 Task: Find a one-way first-class flight from Kailua-Kona to Jacksonville for 5 passengers on May 3, with 2 stops or fewer, using Alaska or American airlines, a maximum price of 600 INR, and 4 checked bags.
Action: Mouse moved to (306, 278)
Screenshot: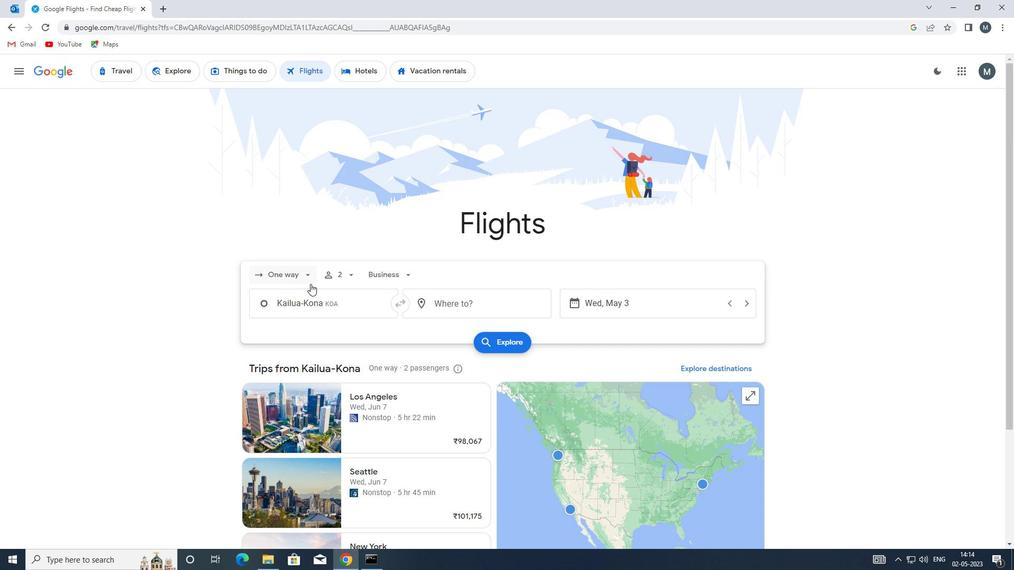 
Action: Mouse pressed left at (306, 278)
Screenshot: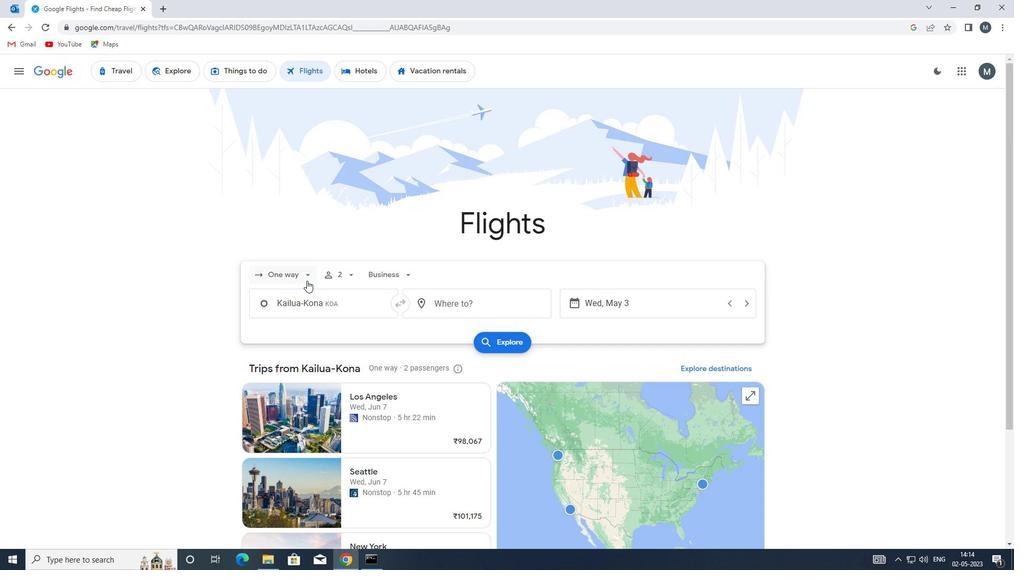 
Action: Mouse moved to (307, 325)
Screenshot: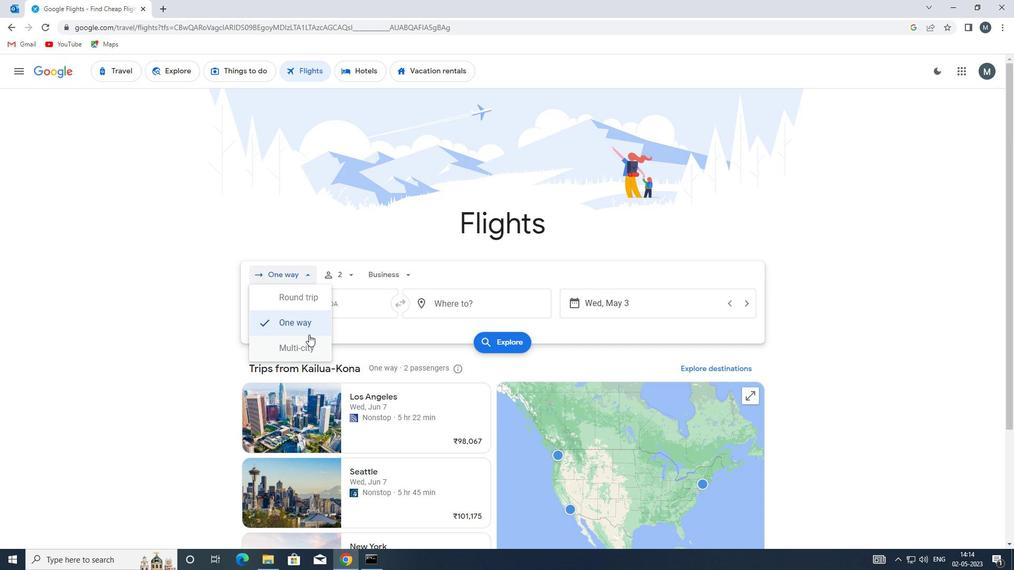 
Action: Mouse pressed left at (307, 325)
Screenshot: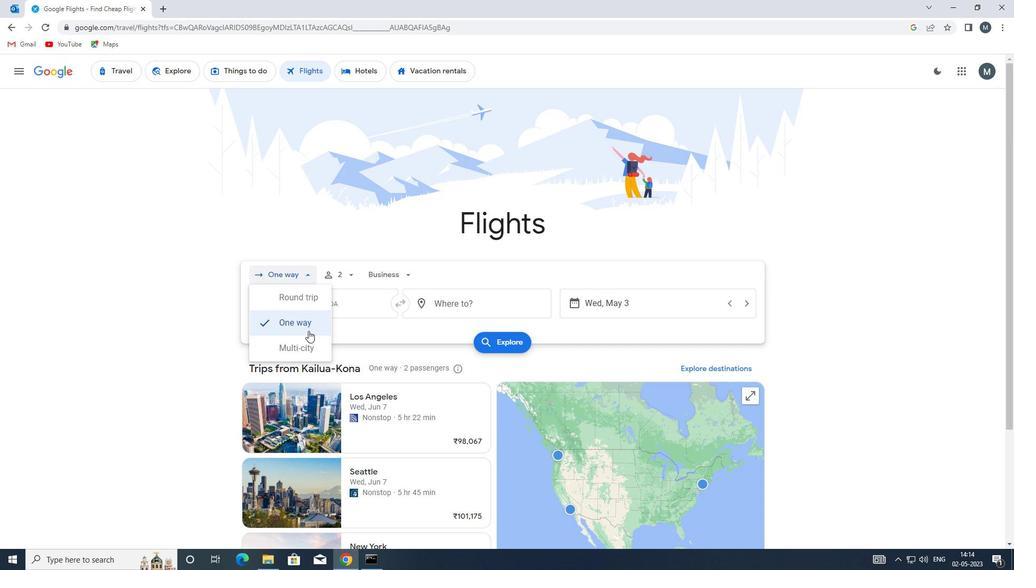 
Action: Mouse moved to (349, 275)
Screenshot: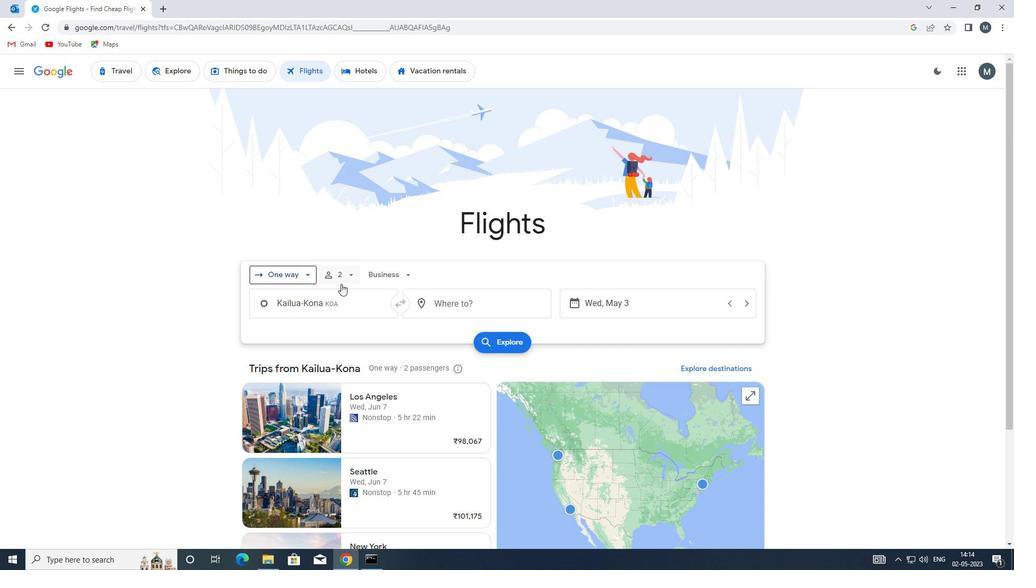 
Action: Mouse pressed left at (349, 275)
Screenshot: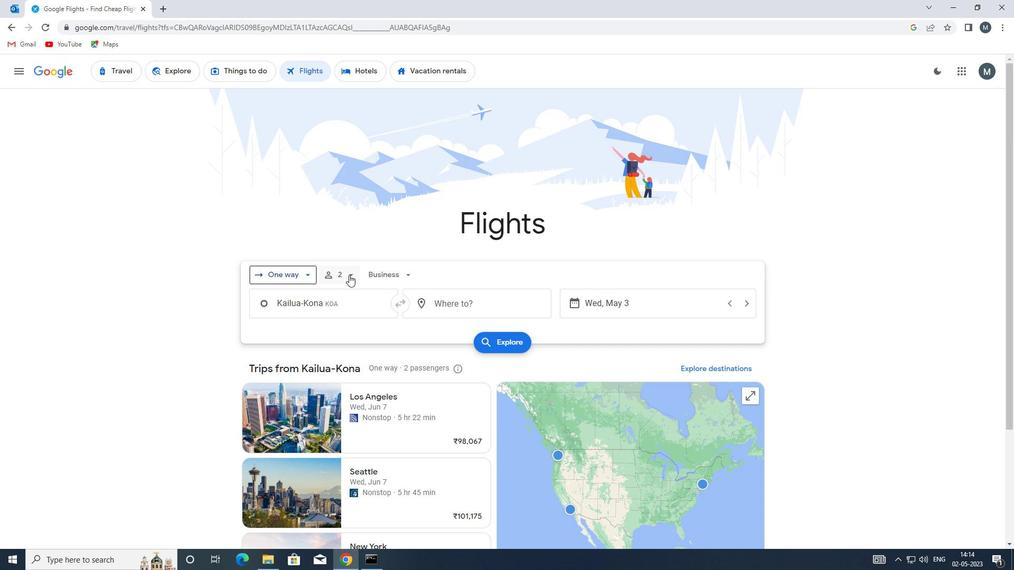 
Action: Mouse moved to (431, 359)
Screenshot: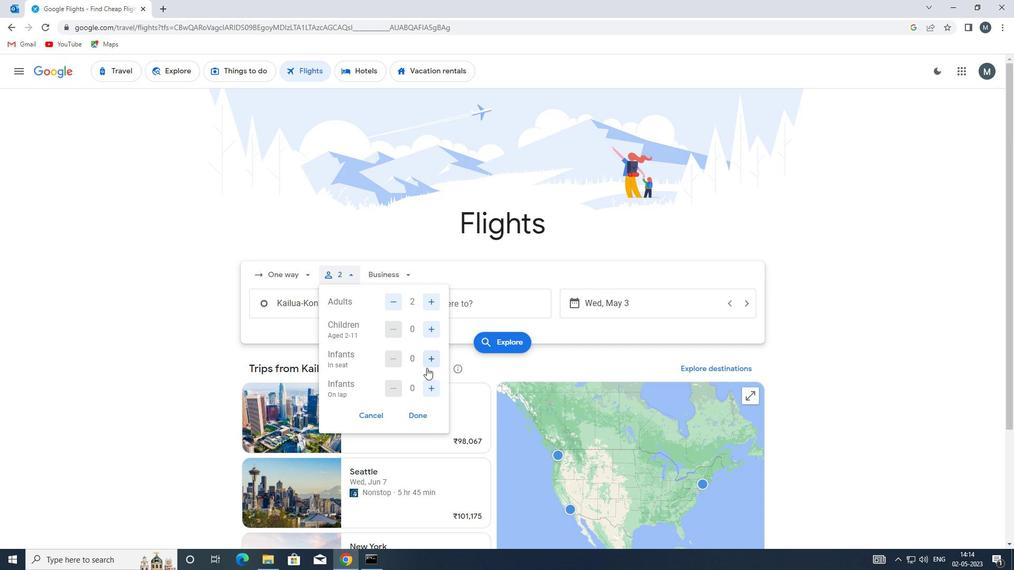 
Action: Mouse pressed left at (431, 359)
Screenshot: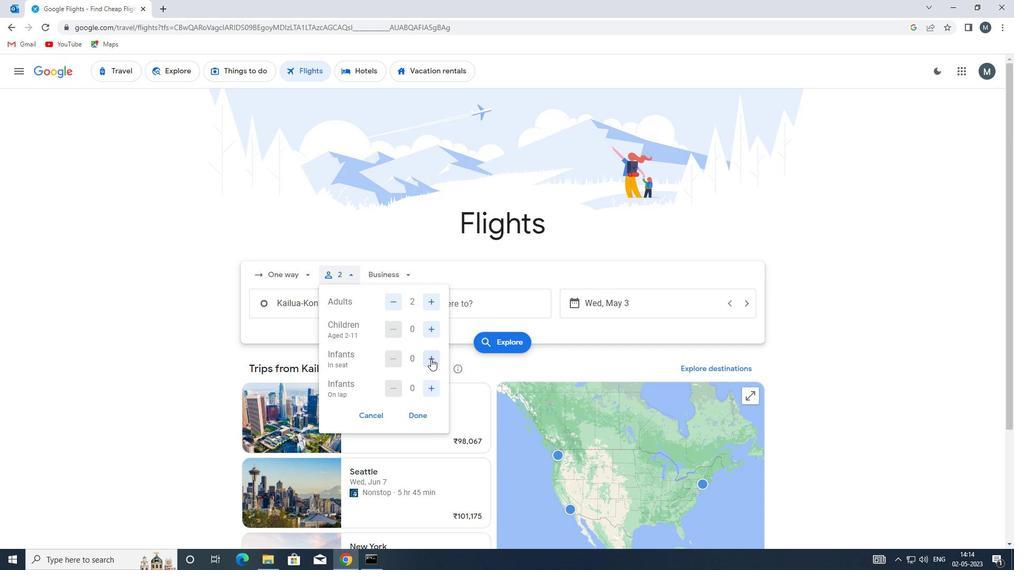 
Action: Mouse pressed left at (431, 359)
Screenshot: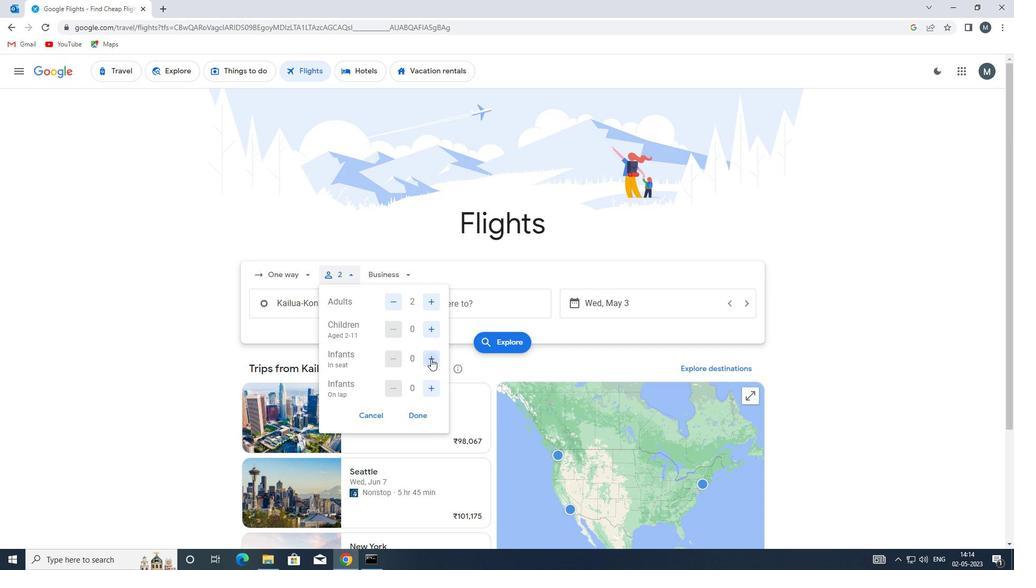 
Action: Mouse moved to (431, 385)
Screenshot: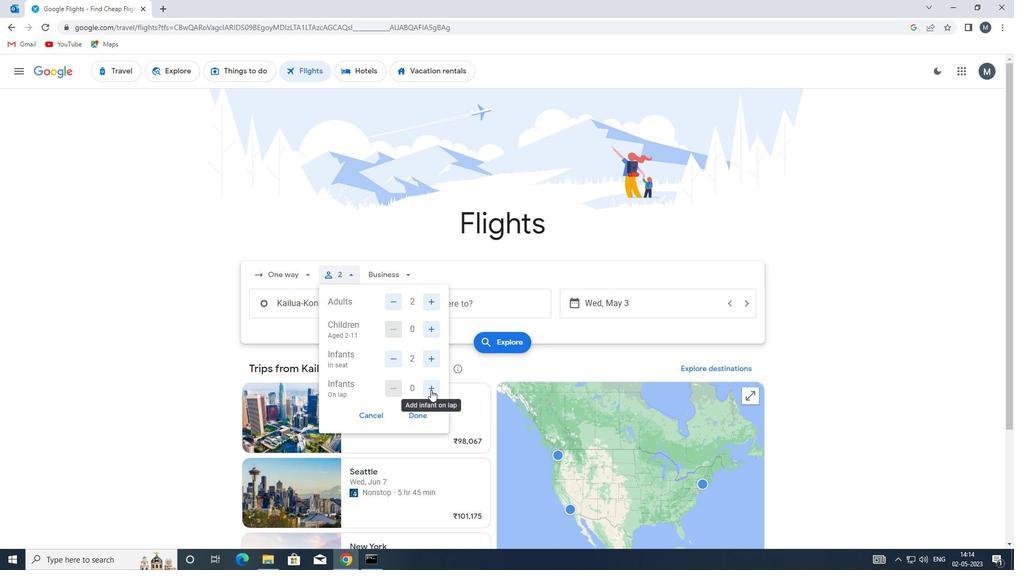 
Action: Mouse pressed left at (431, 385)
Screenshot: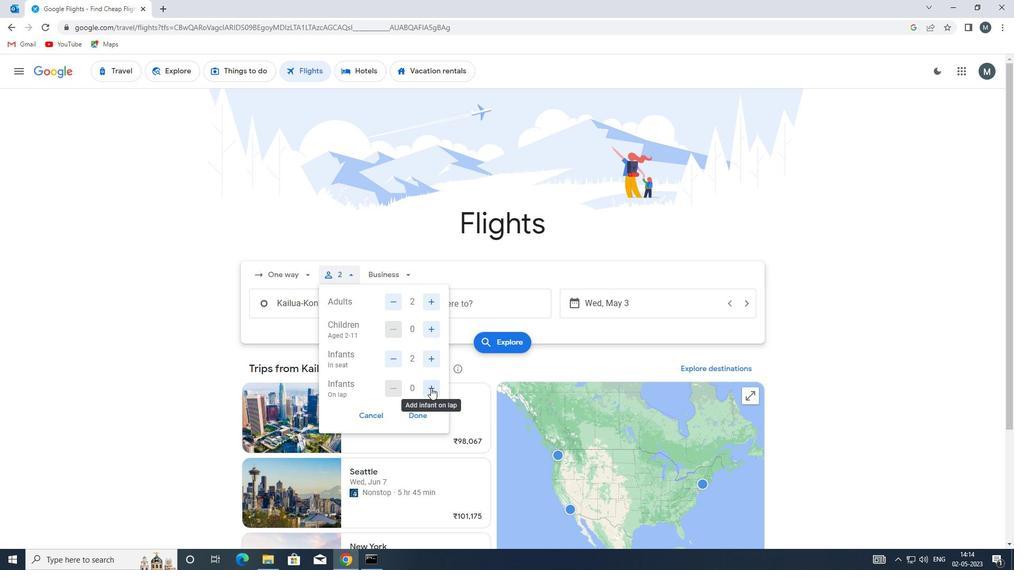 
Action: Mouse moved to (419, 418)
Screenshot: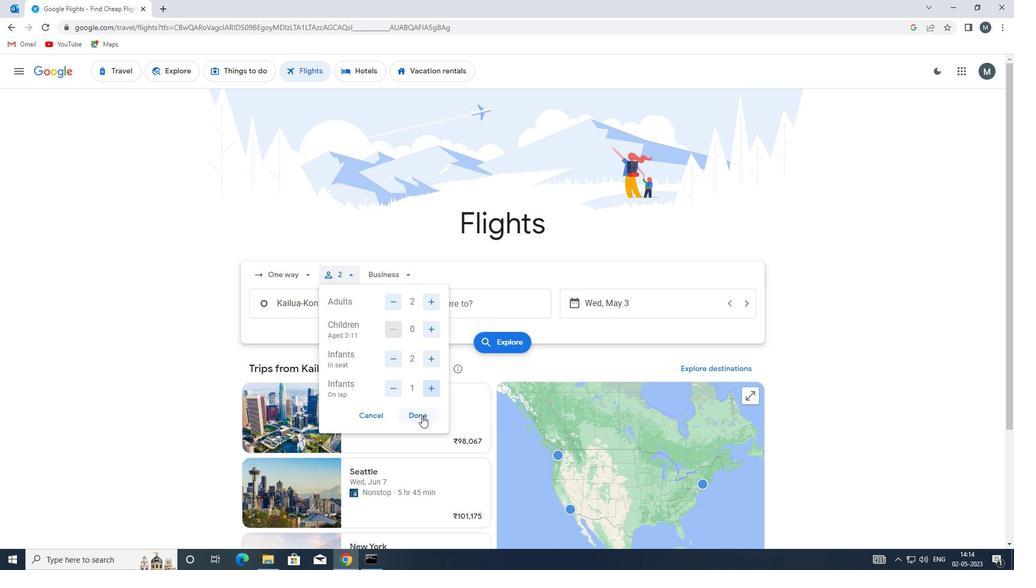 
Action: Mouse pressed left at (419, 418)
Screenshot: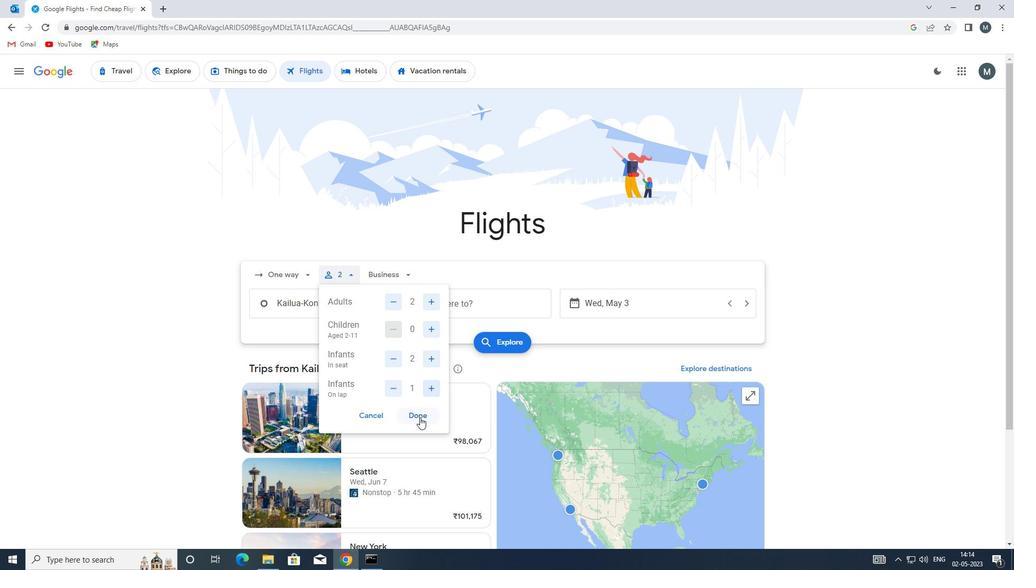
Action: Mouse moved to (386, 277)
Screenshot: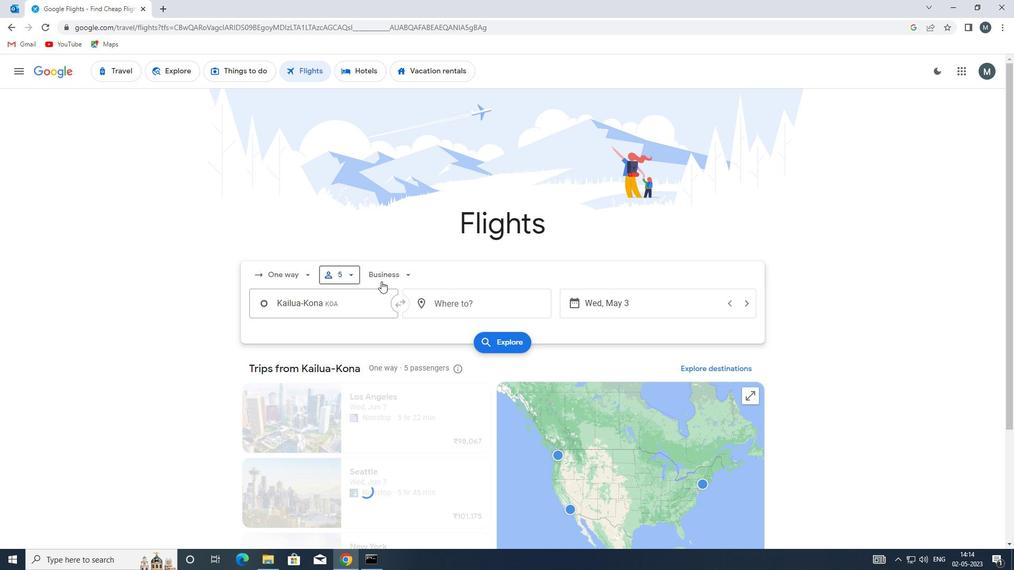 
Action: Mouse pressed left at (386, 277)
Screenshot: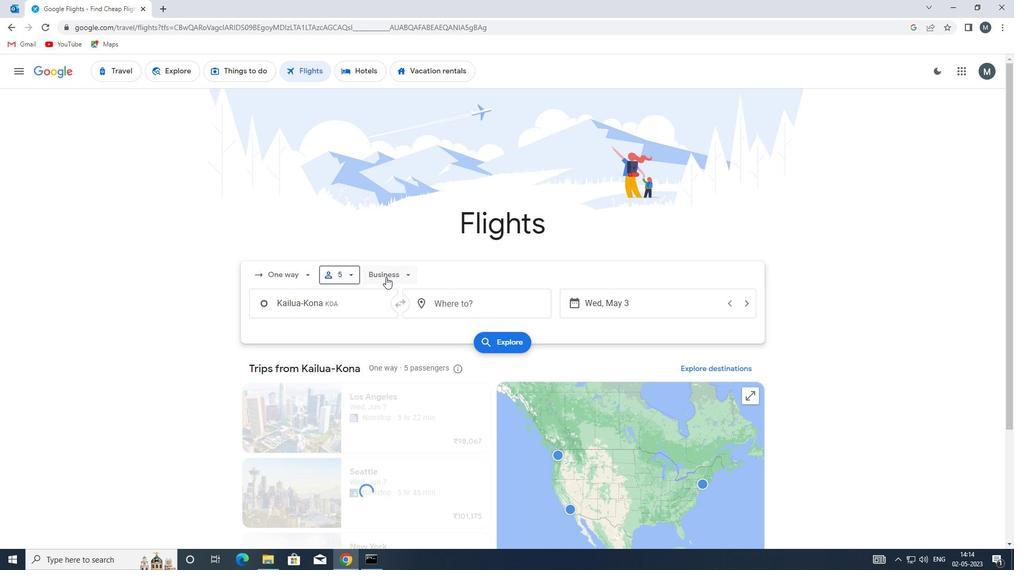 
Action: Mouse moved to (404, 377)
Screenshot: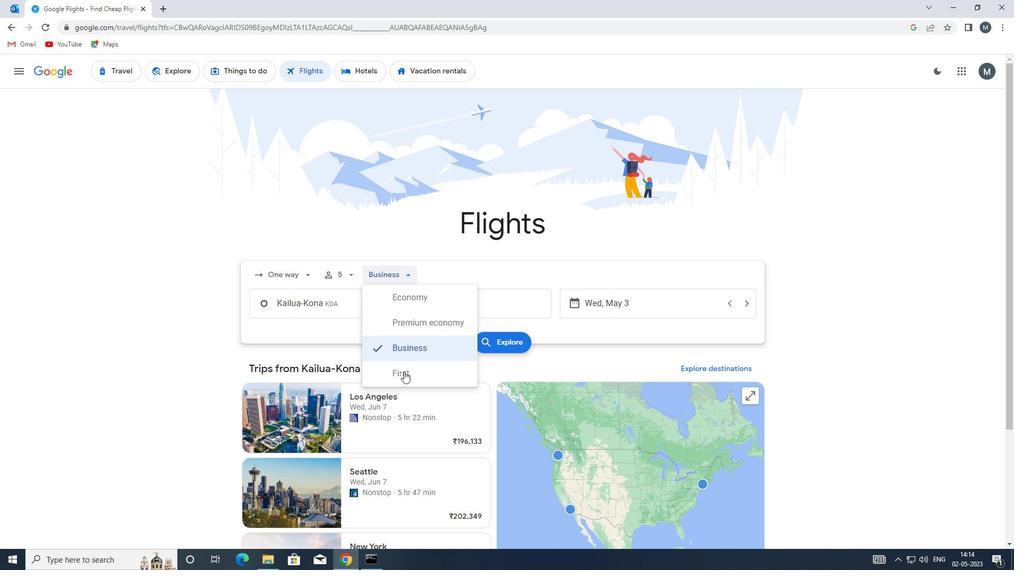 
Action: Mouse pressed left at (404, 377)
Screenshot: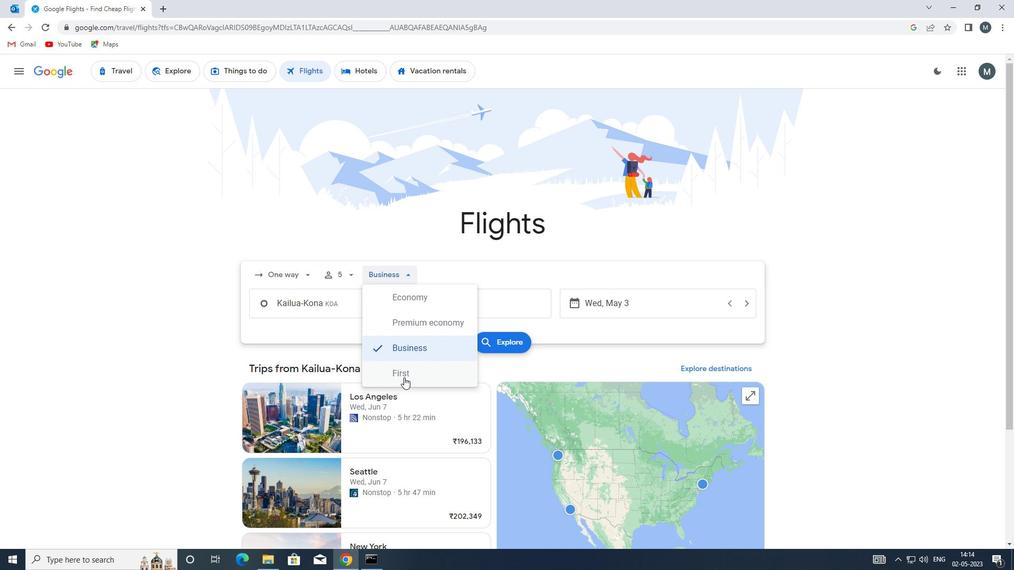
Action: Mouse moved to (342, 308)
Screenshot: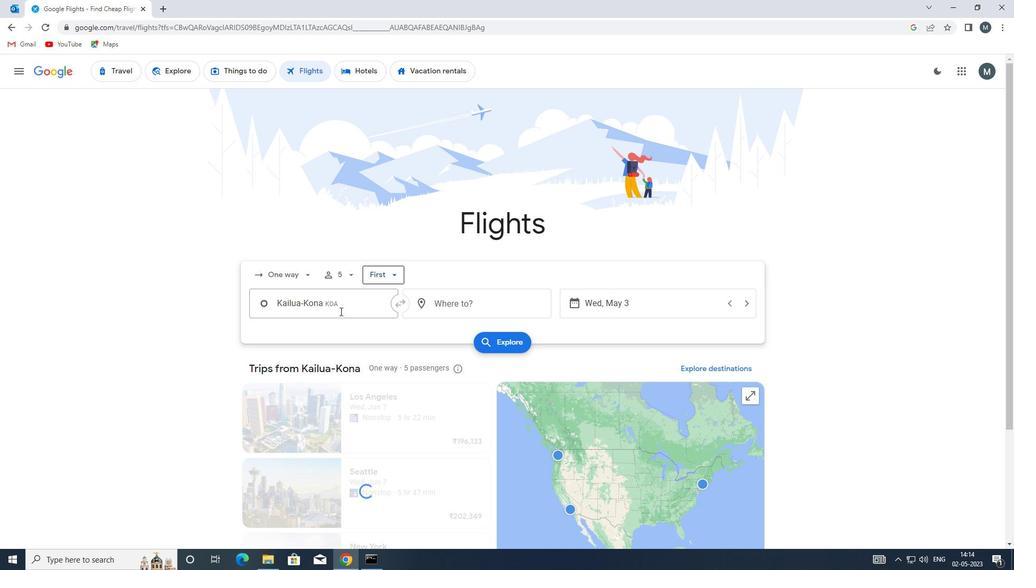 
Action: Mouse pressed left at (342, 308)
Screenshot: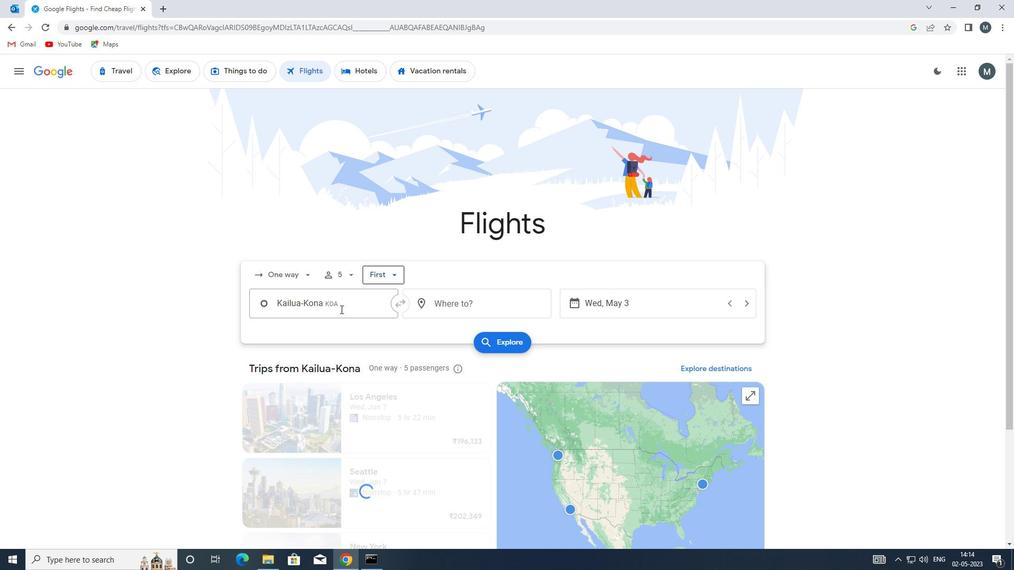 
Action: Key pressed <Key.enter>
Screenshot: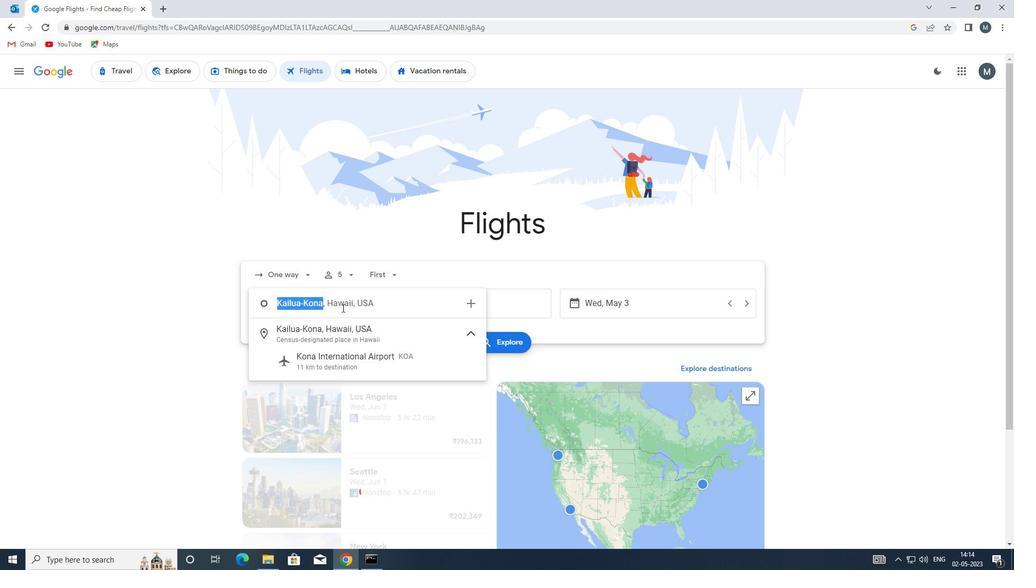 
Action: Mouse moved to (448, 308)
Screenshot: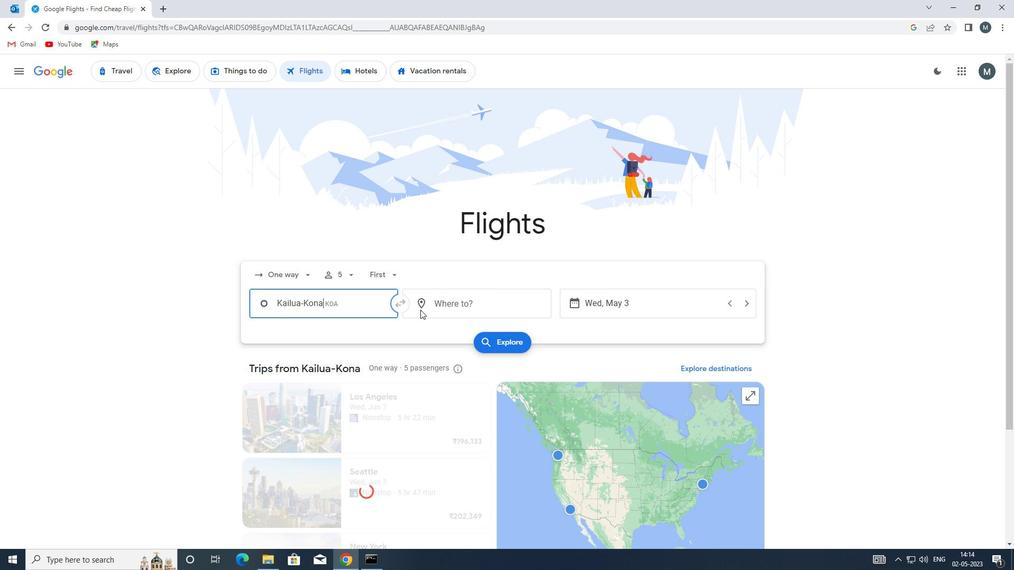 
Action: Mouse pressed left at (448, 308)
Screenshot: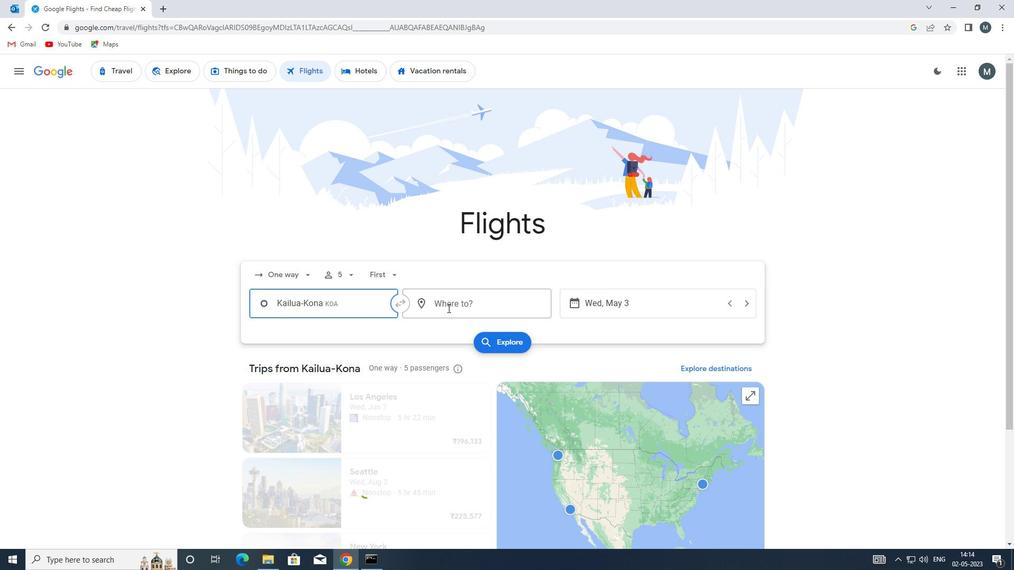 
Action: Mouse moved to (448, 308)
Screenshot: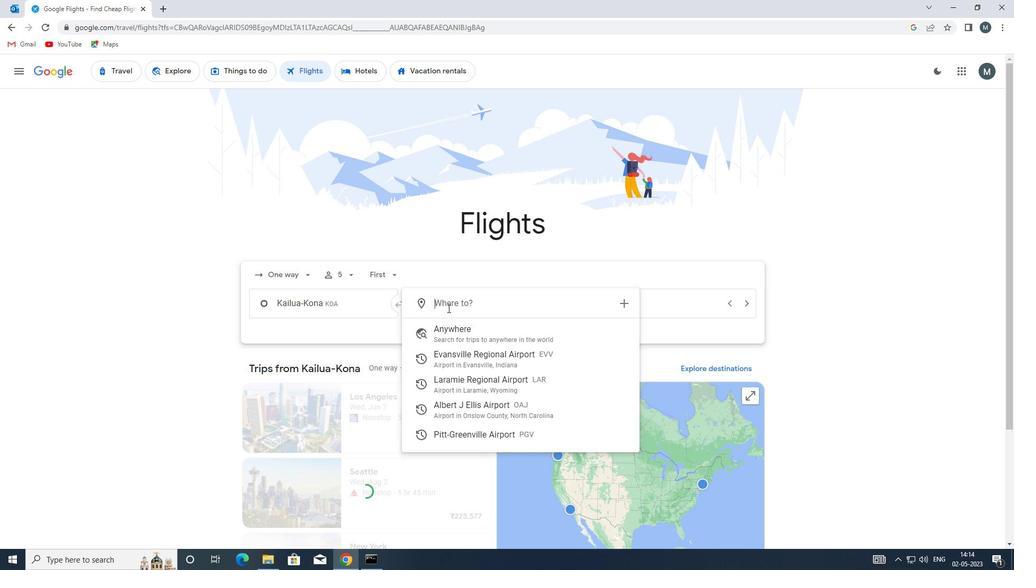 
Action: Key pressed oaj
Screenshot: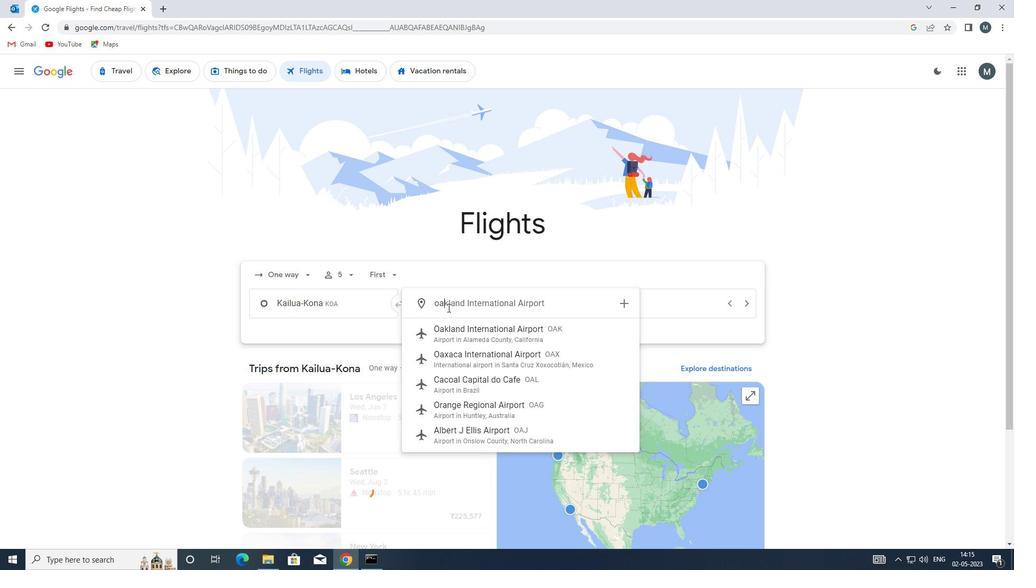 
Action: Mouse moved to (458, 330)
Screenshot: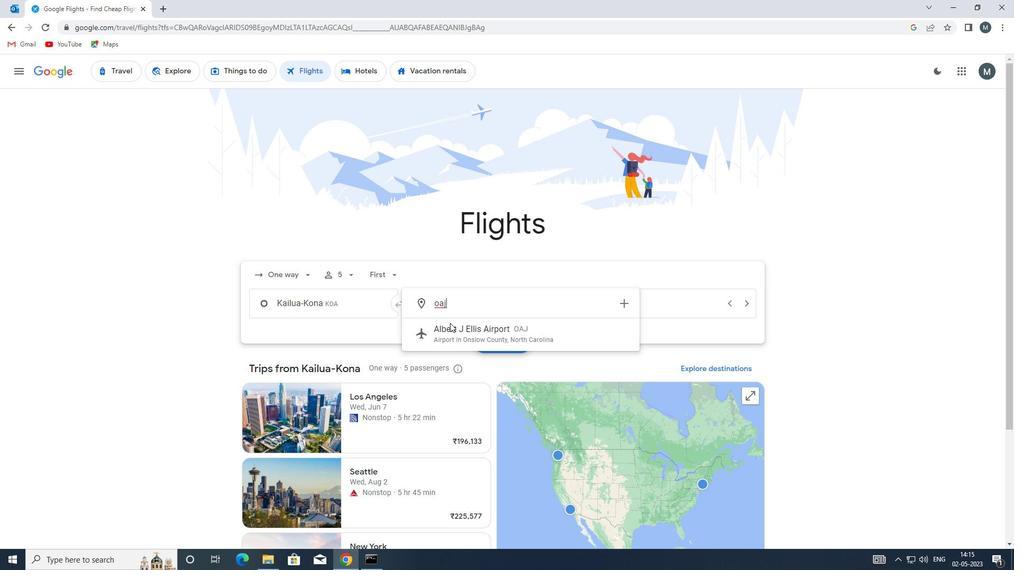 
Action: Mouse pressed left at (458, 330)
Screenshot: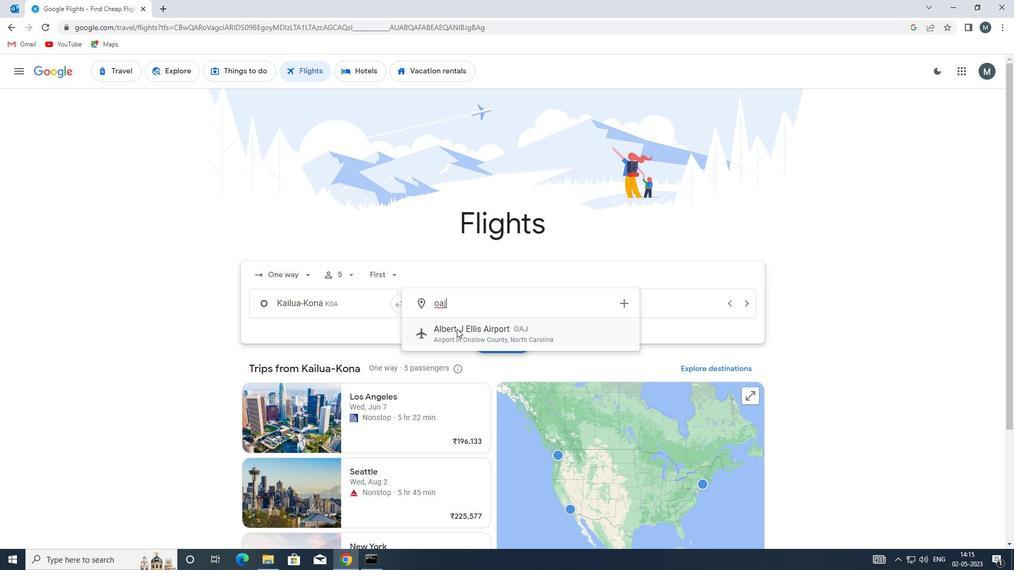 
Action: Mouse moved to (604, 307)
Screenshot: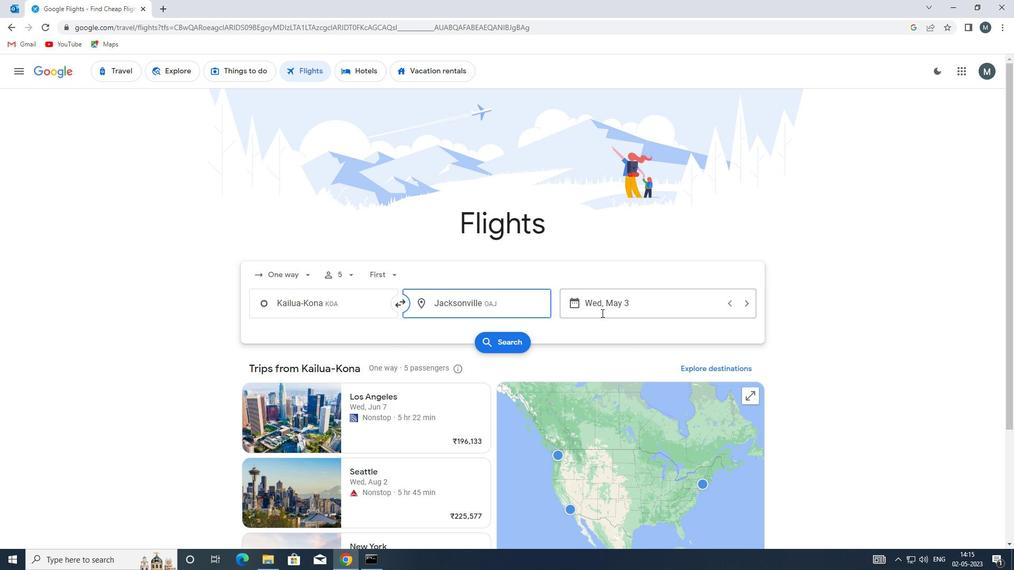 
Action: Mouse pressed left at (604, 307)
Screenshot: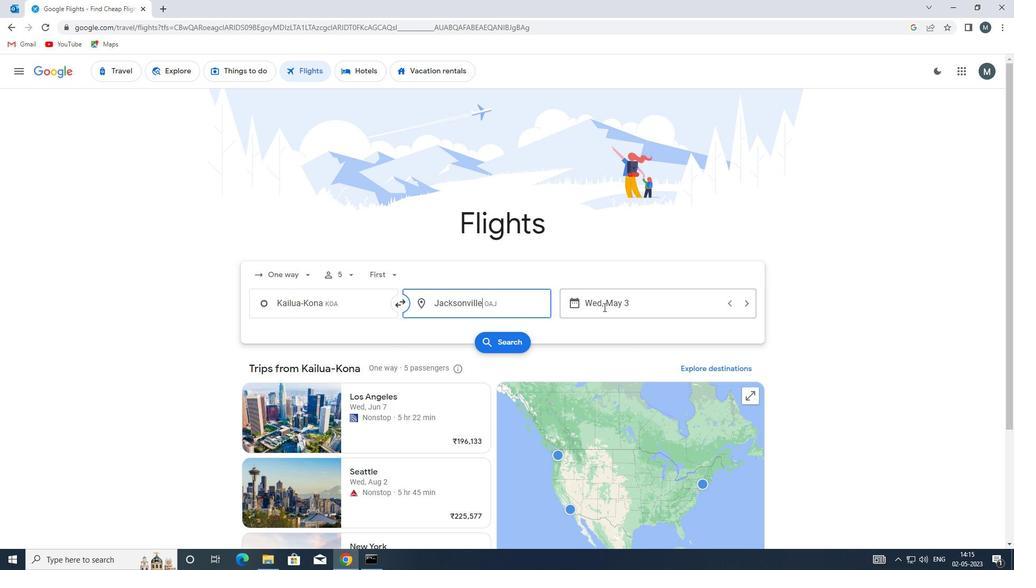 
Action: Mouse moved to (462, 358)
Screenshot: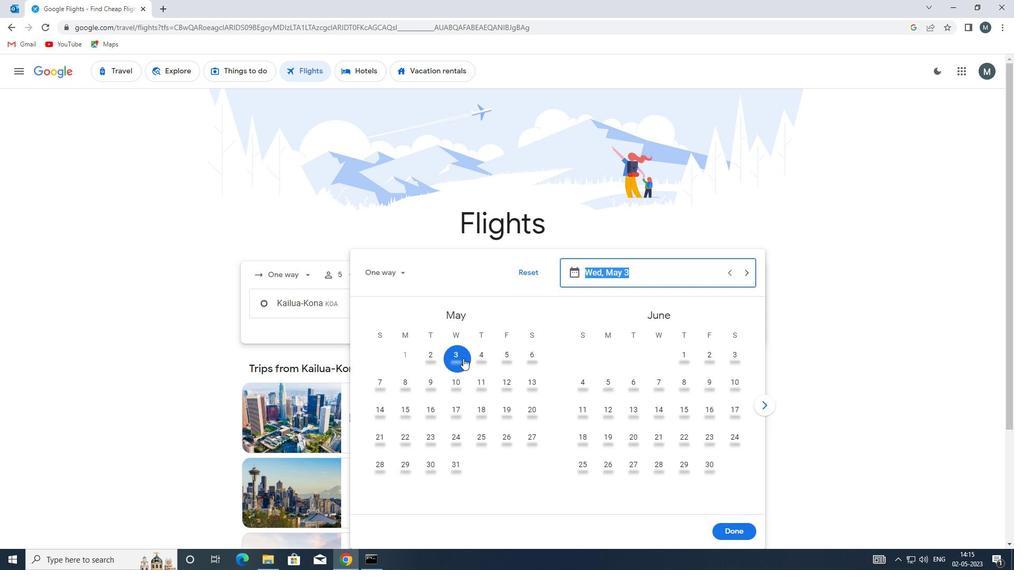 
Action: Mouse pressed left at (462, 358)
Screenshot: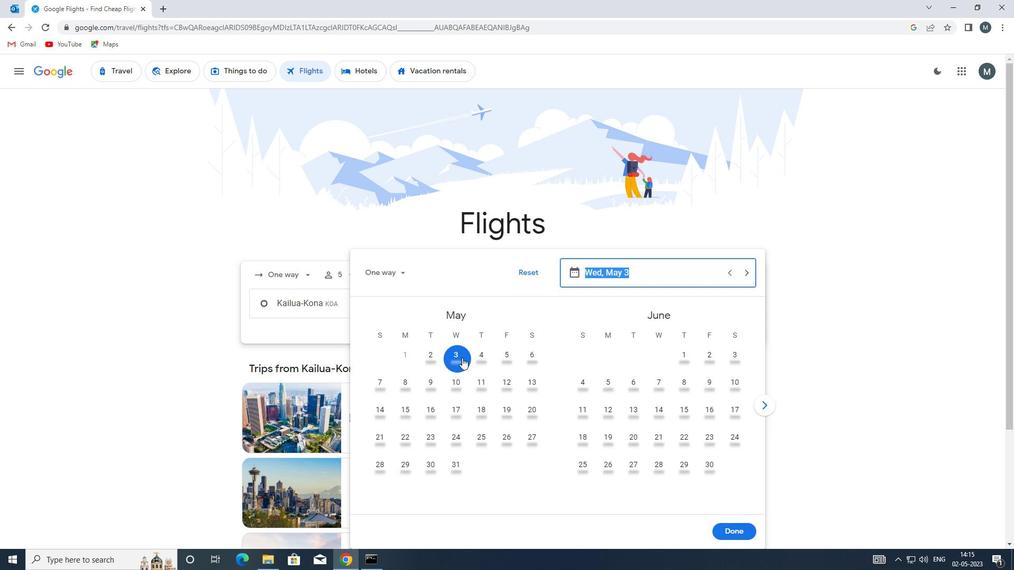 
Action: Mouse moved to (723, 530)
Screenshot: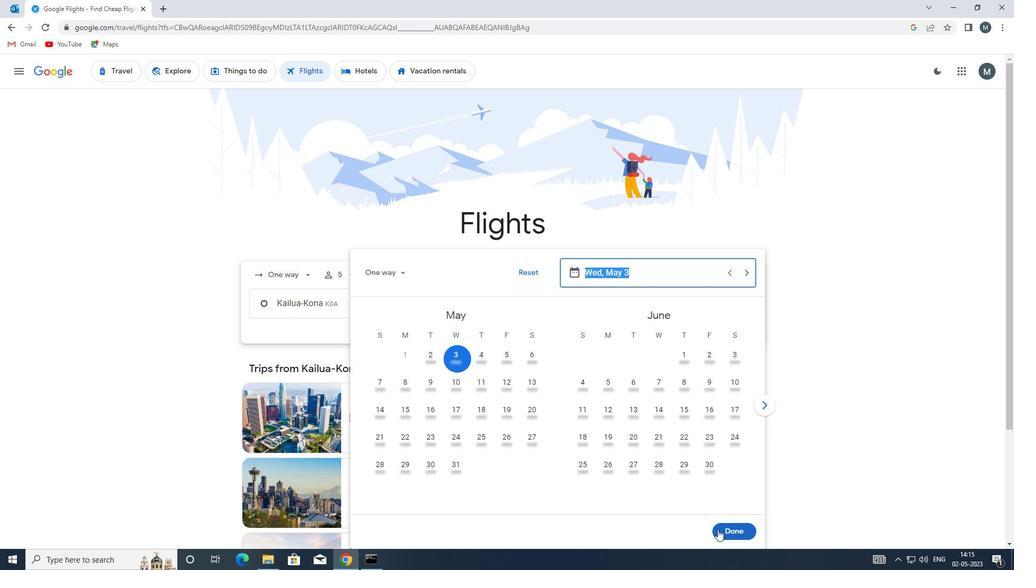 
Action: Mouse pressed left at (723, 530)
Screenshot: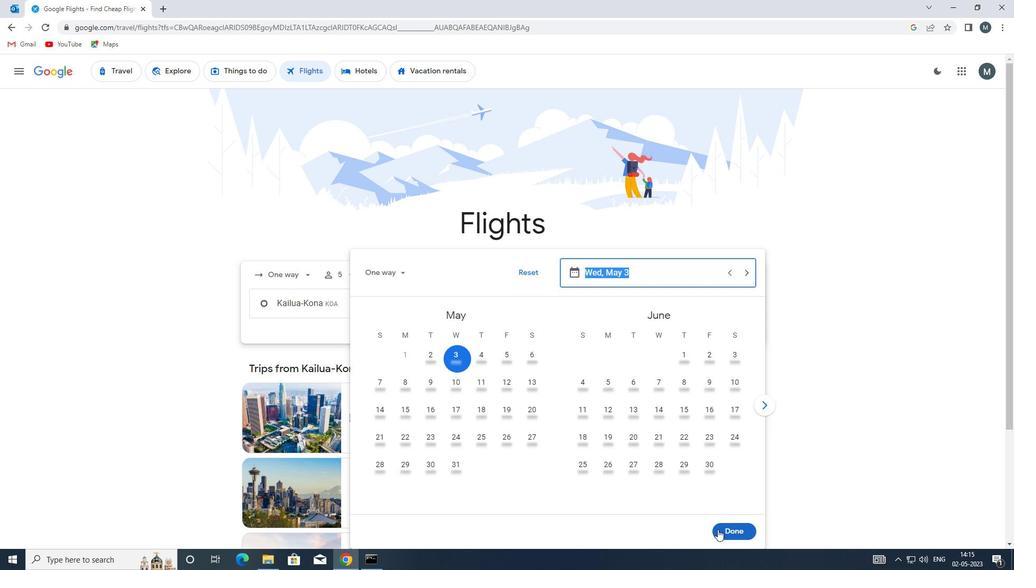 
Action: Mouse moved to (505, 346)
Screenshot: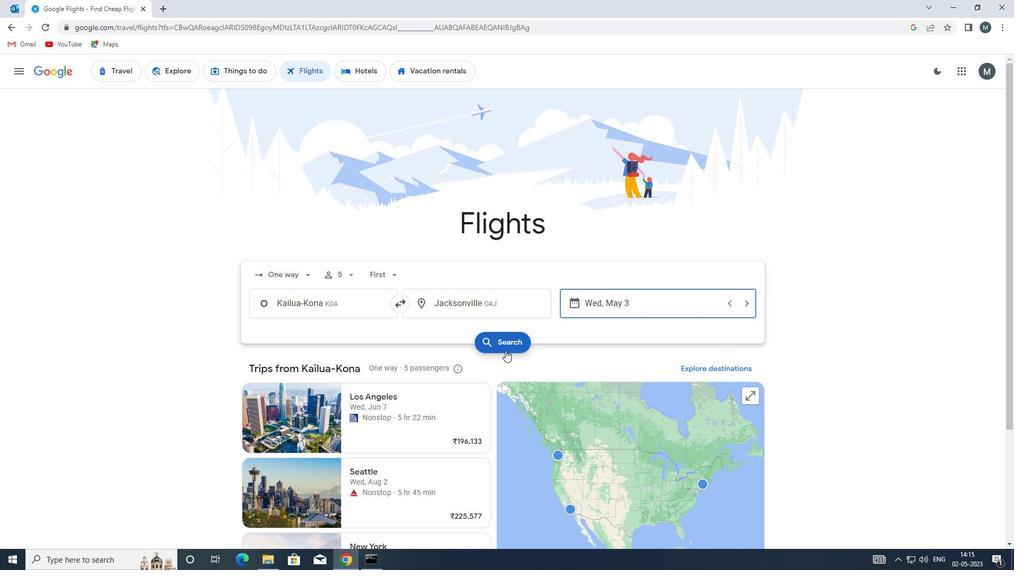 
Action: Mouse pressed left at (505, 346)
Screenshot: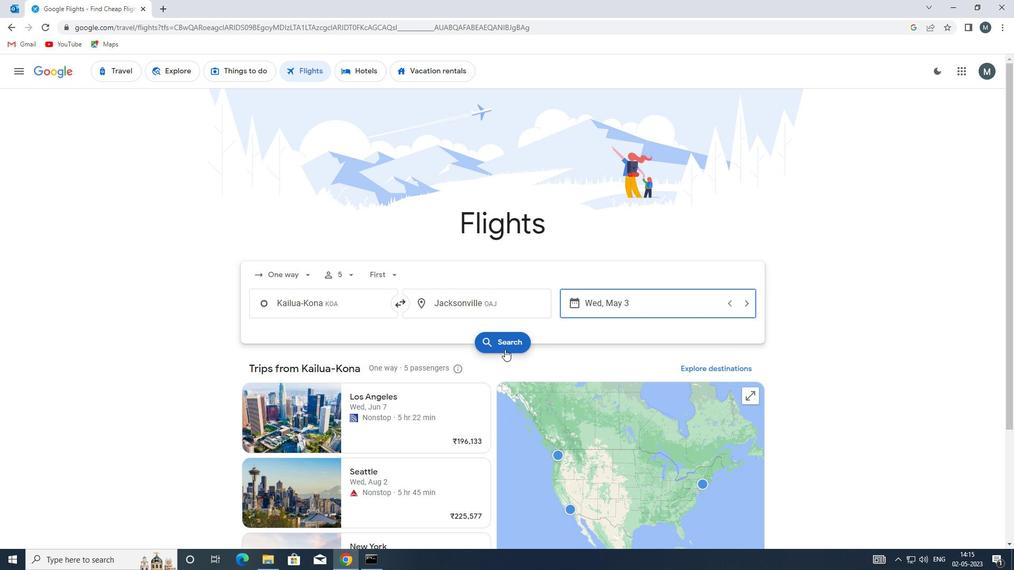 
Action: Mouse moved to (251, 167)
Screenshot: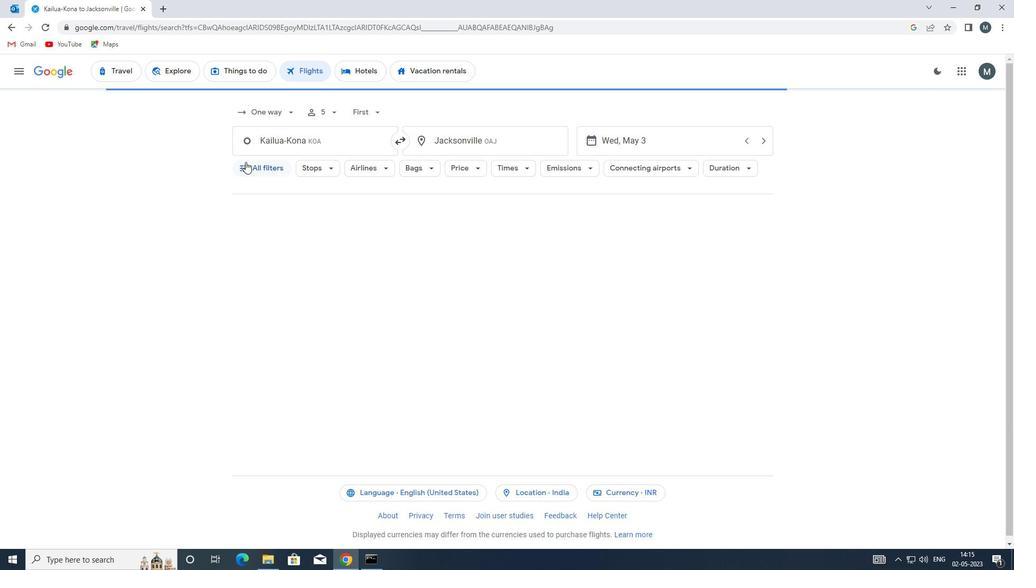 
Action: Mouse pressed left at (251, 167)
Screenshot: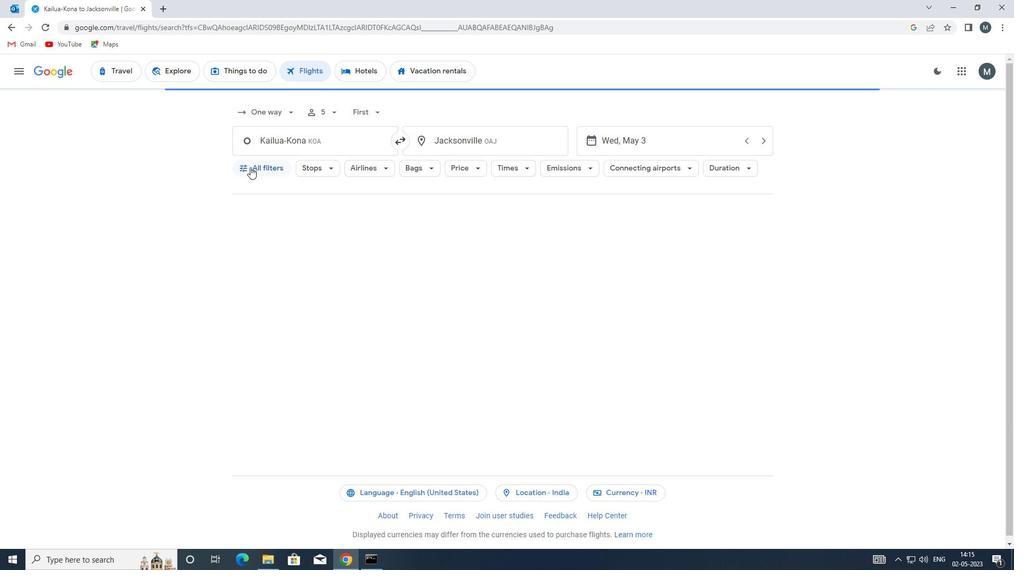 
Action: Mouse moved to (273, 258)
Screenshot: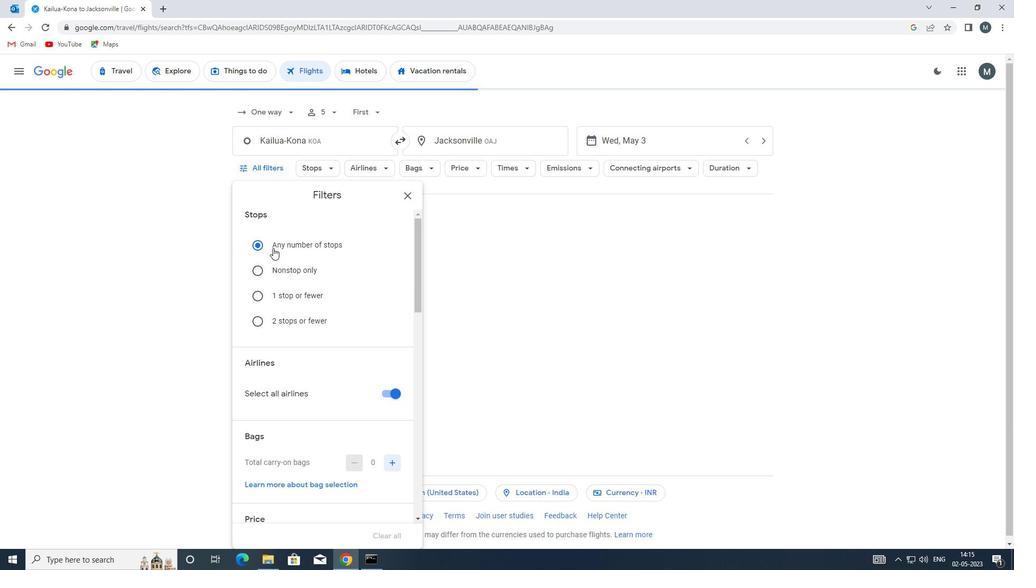 
Action: Mouse scrolled (273, 257) with delta (0, 0)
Screenshot: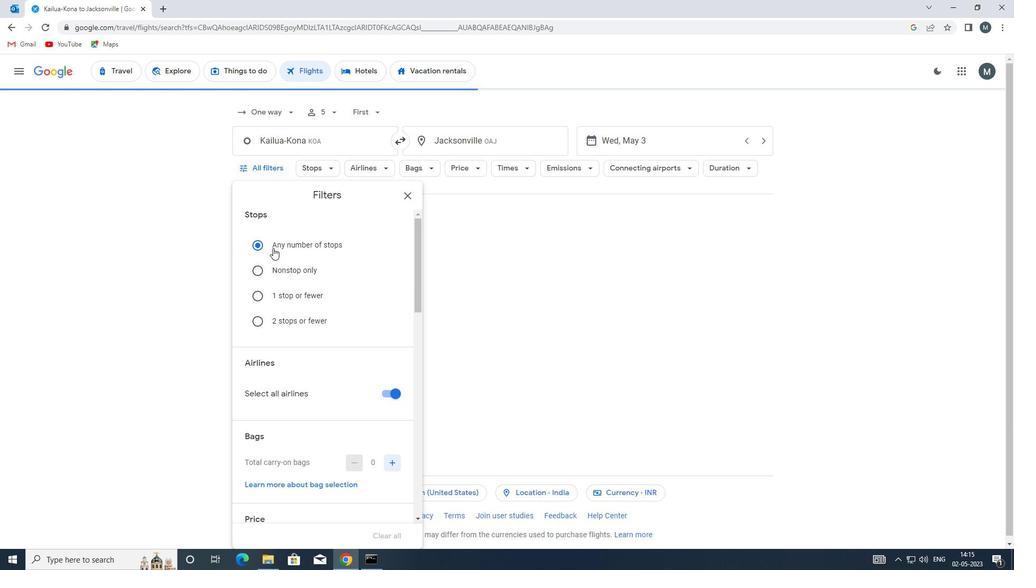 
Action: Mouse moved to (273, 261)
Screenshot: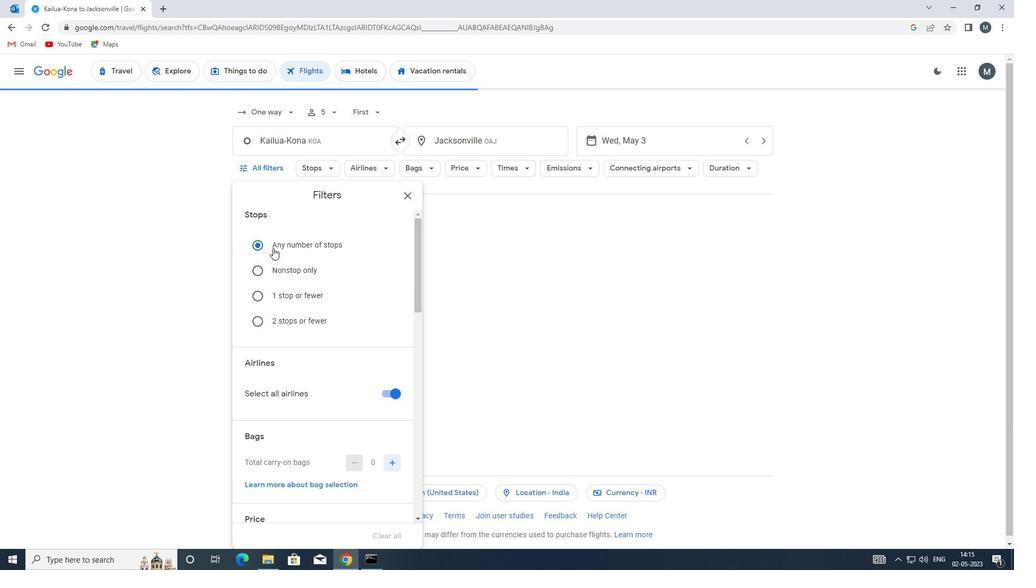 
Action: Mouse scrolled (273, 260) with delta (0, 0)
Screenshot: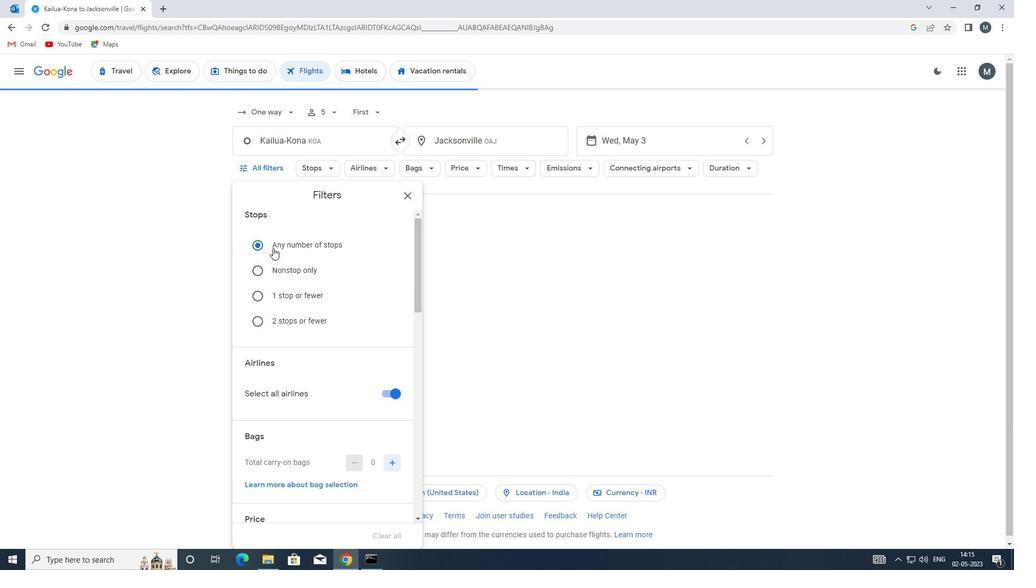 
Action: Mouse moved to (293, 281)
Screenshot: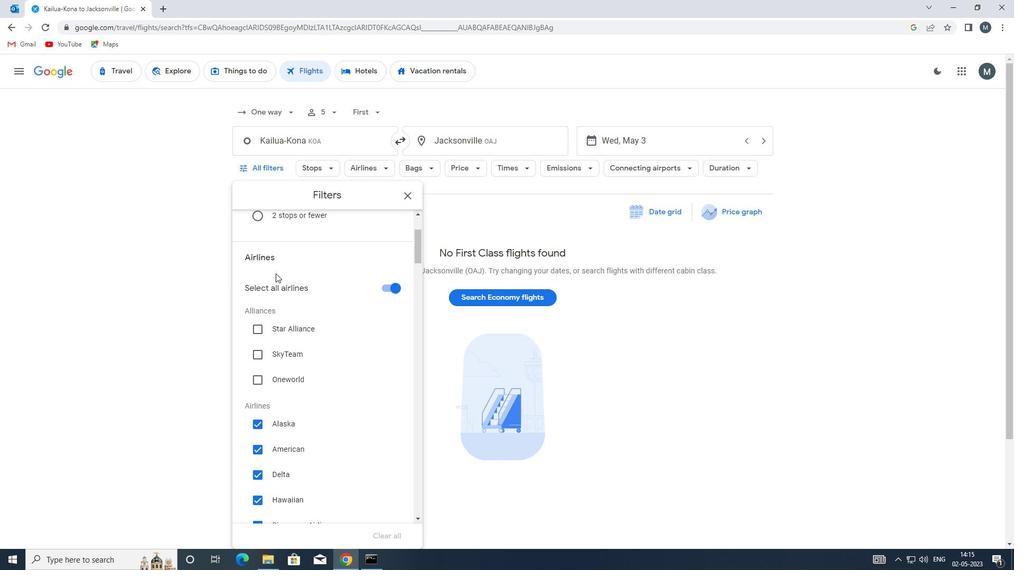 
Action: Mouse scrolled (293, 282) with delta (0, 0)
Screenshot: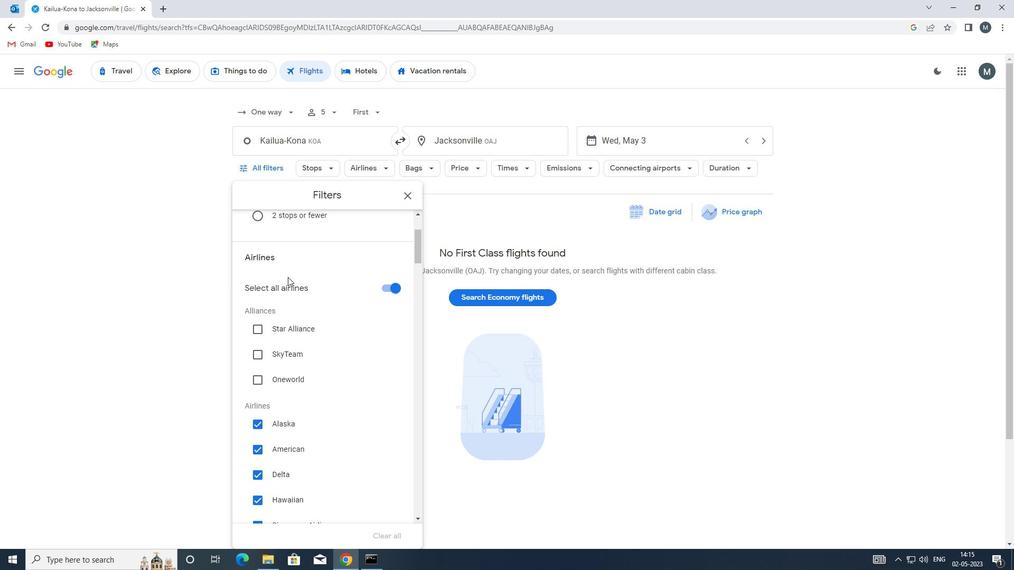 
Action: Mouse moved to (344, 312)
Screenshot: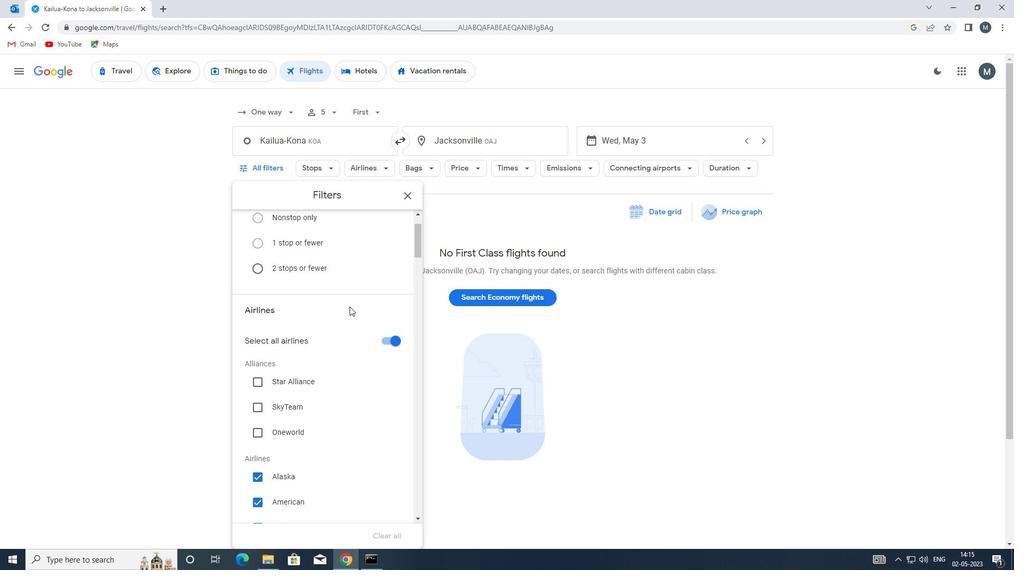 
Action: Mouse scrolled (344, 311) with delta (0, 0)
Screenshot: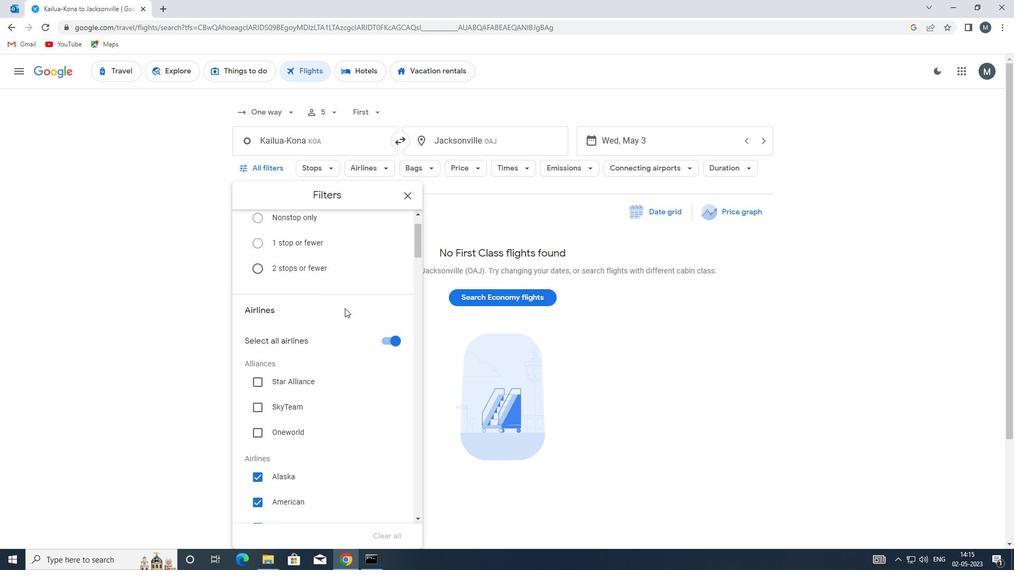 
Action: Mouse scrolled (344, 311) with delta (0, 0)
Screenshot: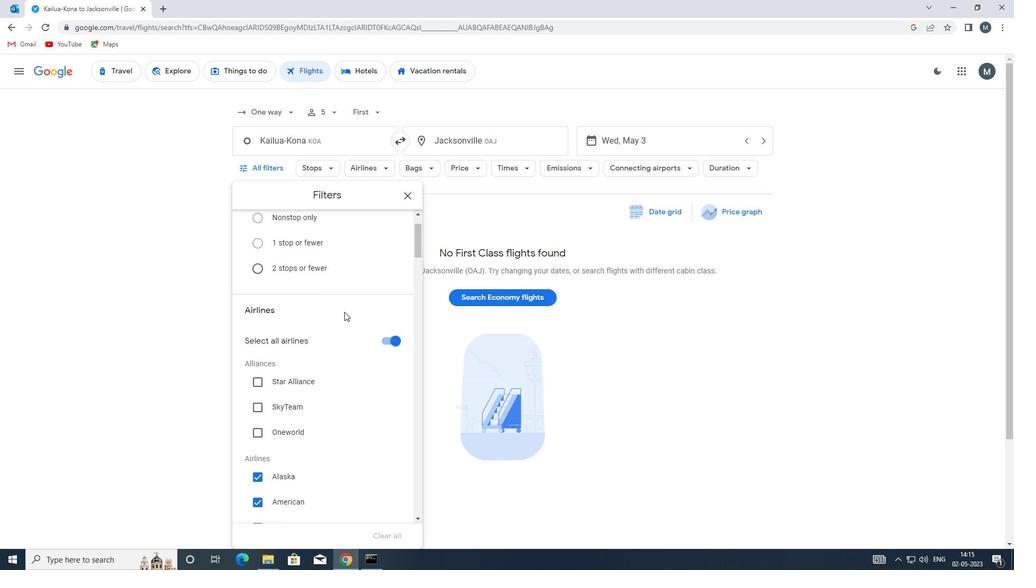 
Action: Mouse scrolled (344, 311) with delta (0, 0)
Screenshot: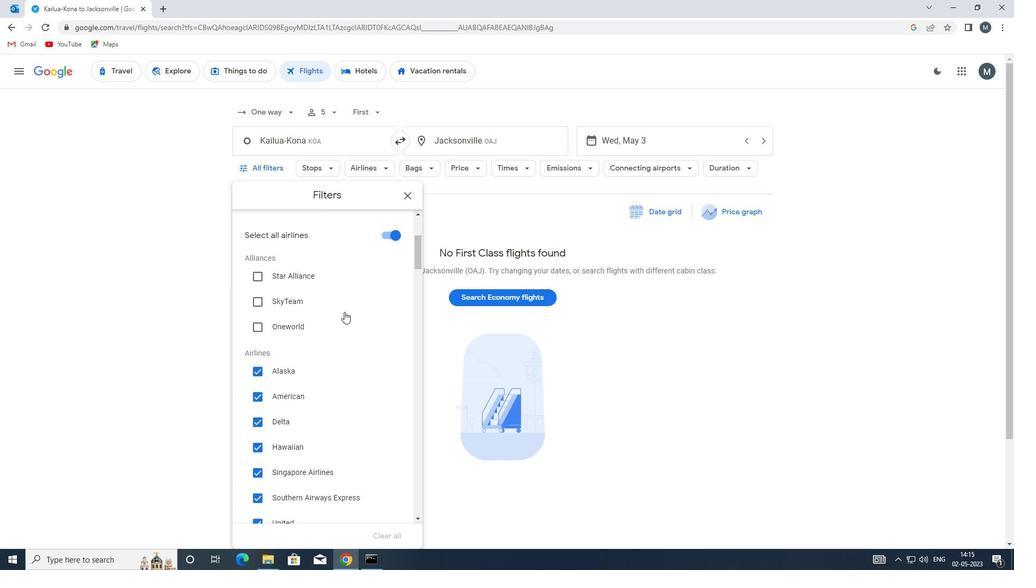 
Action: Mouse moved to (344, 312)
Screenshot: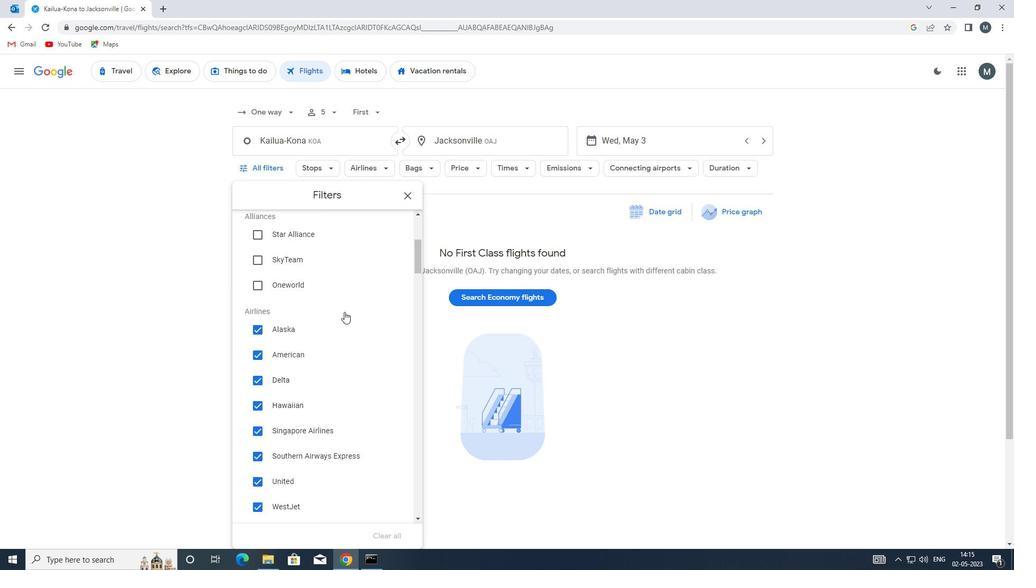 
Action: Mouse scrolled (344, 312) with delta (0, 0)
Screenshot: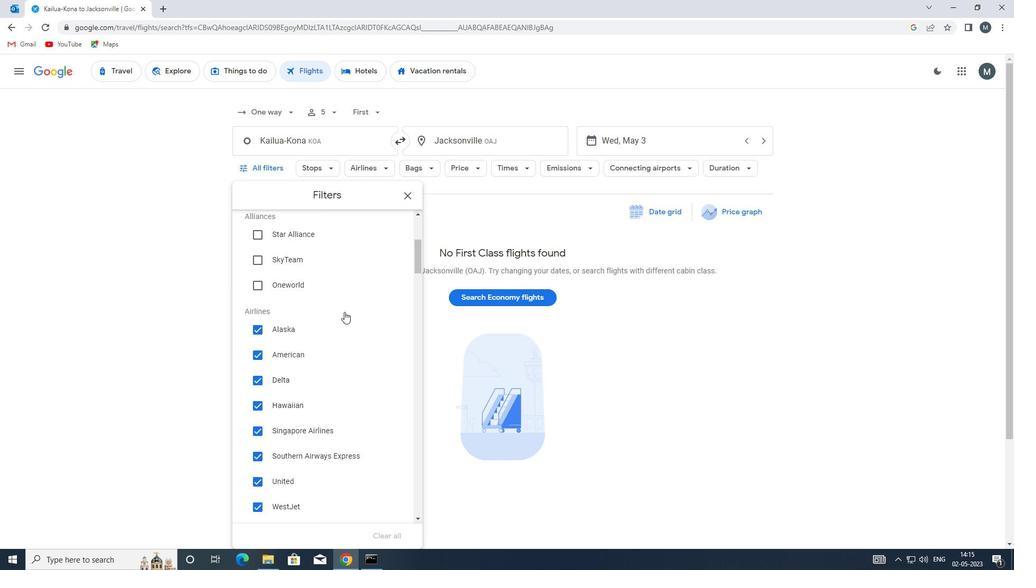 
Action: Mouse moved to (343, 314)
Screenshot: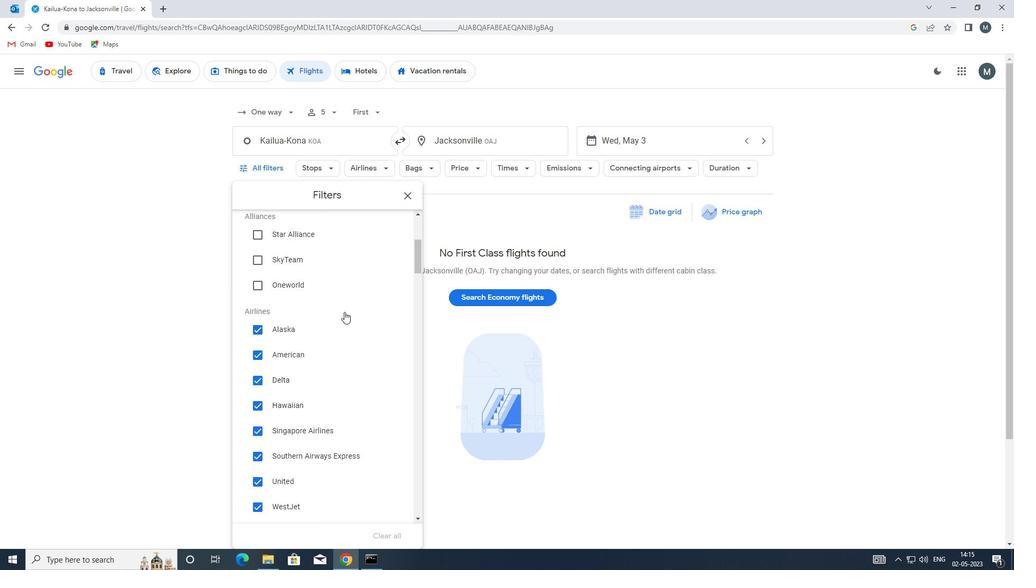 
Action: Mouse scrolled (343, 313) with delta (0, 0)
Screenshot: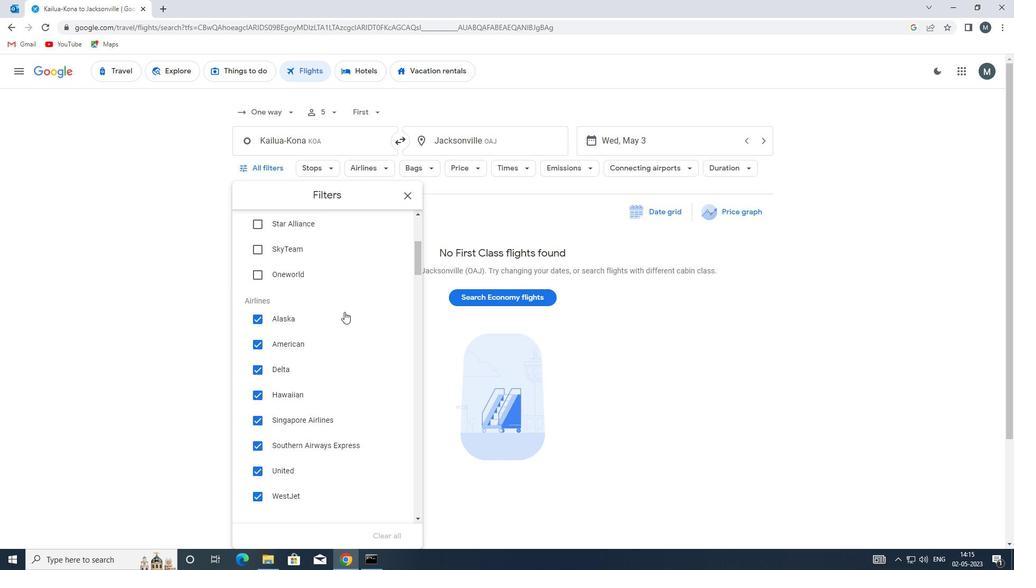 
Action: Mouse moved to (342, 317)
Screenshot: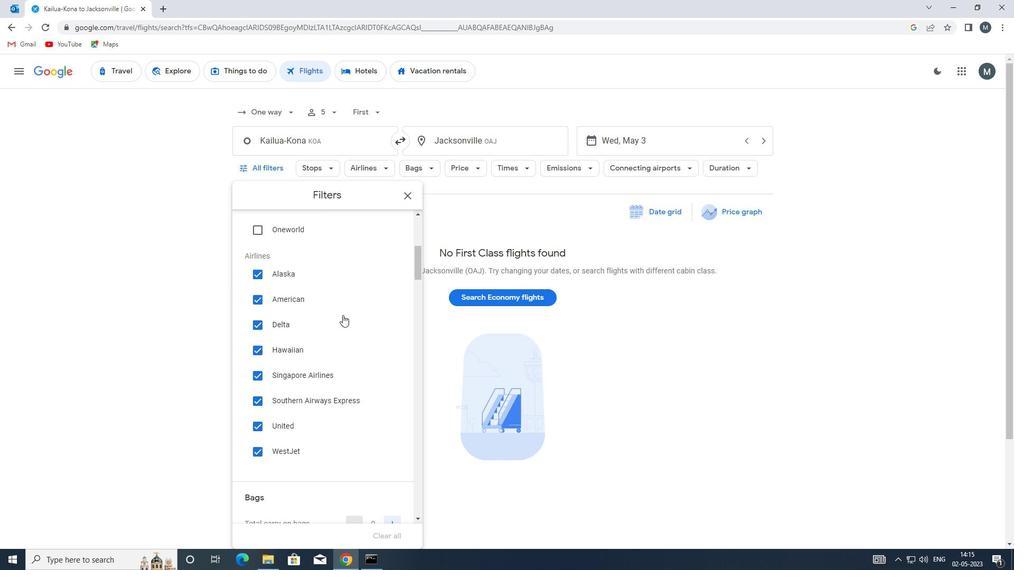 
Action: Mouse scrolled (342, 316) with delta (0, 0)
Screenshot: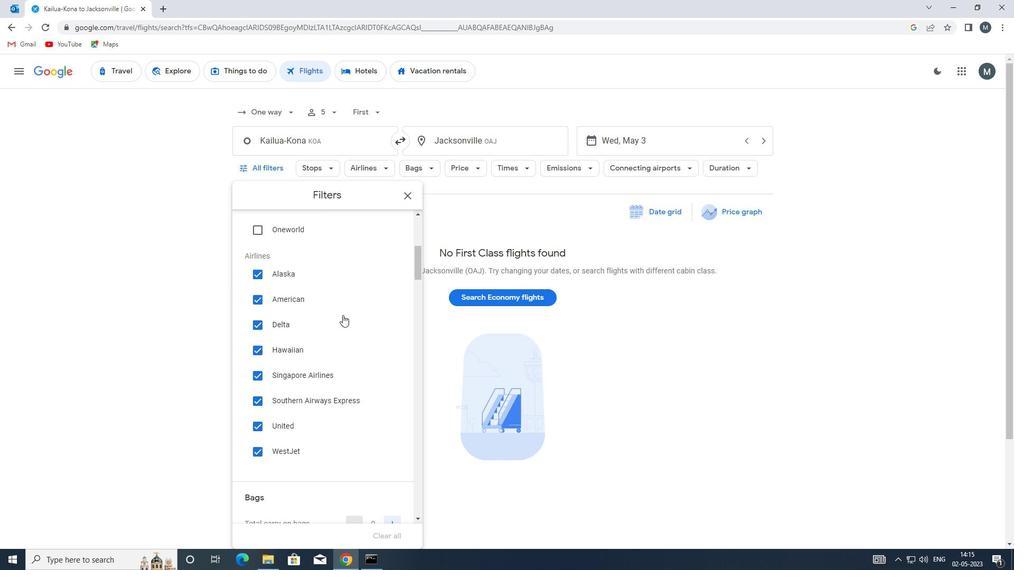 
Action: Mouse scrolled (342, 316) with delta (0, 0)
Screenshot: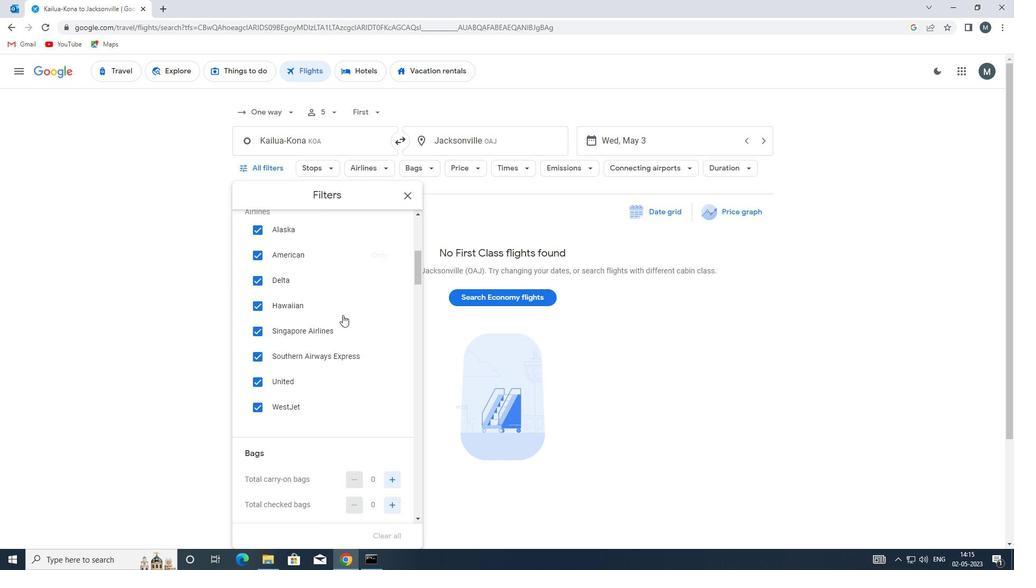 
Action: Mouse moved to (396, 385)
Screenshot: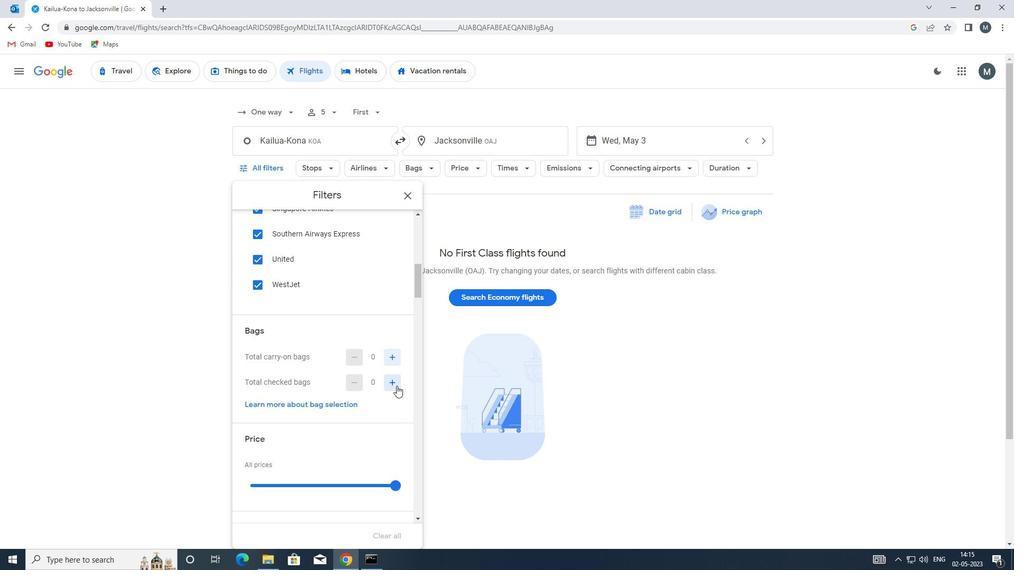 
Action: Mouse pressed left at (396, 385)
Screenshot: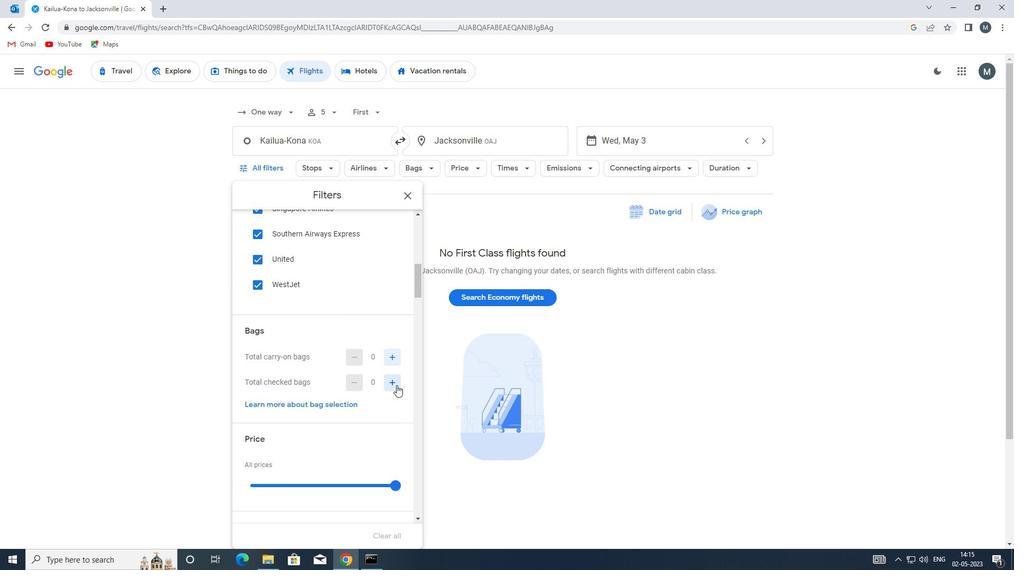 
Action: Mouse moved to (396, 385)
Screenshot: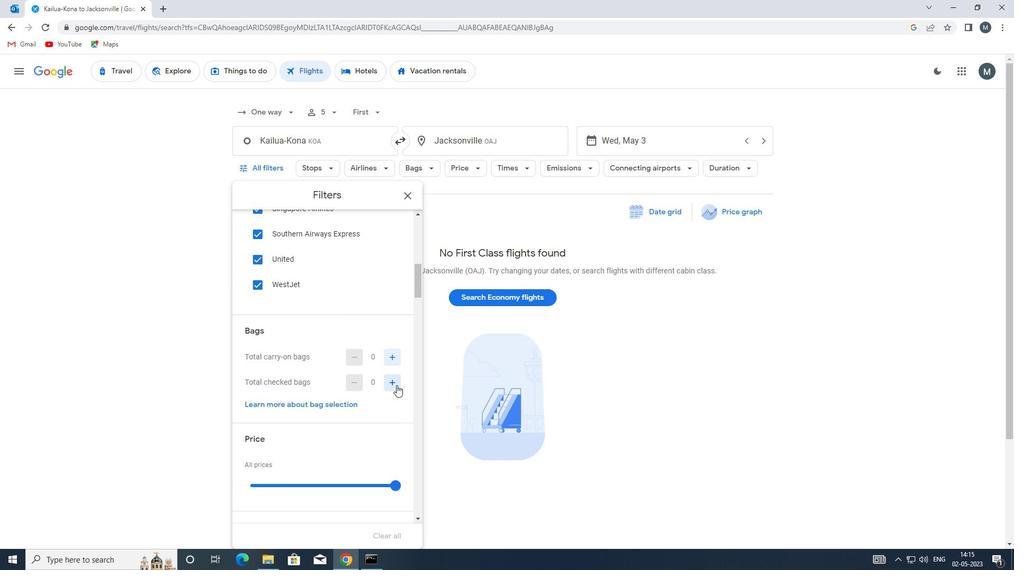 
Action: Mouse pressed left at (396, 385)
Screenshot: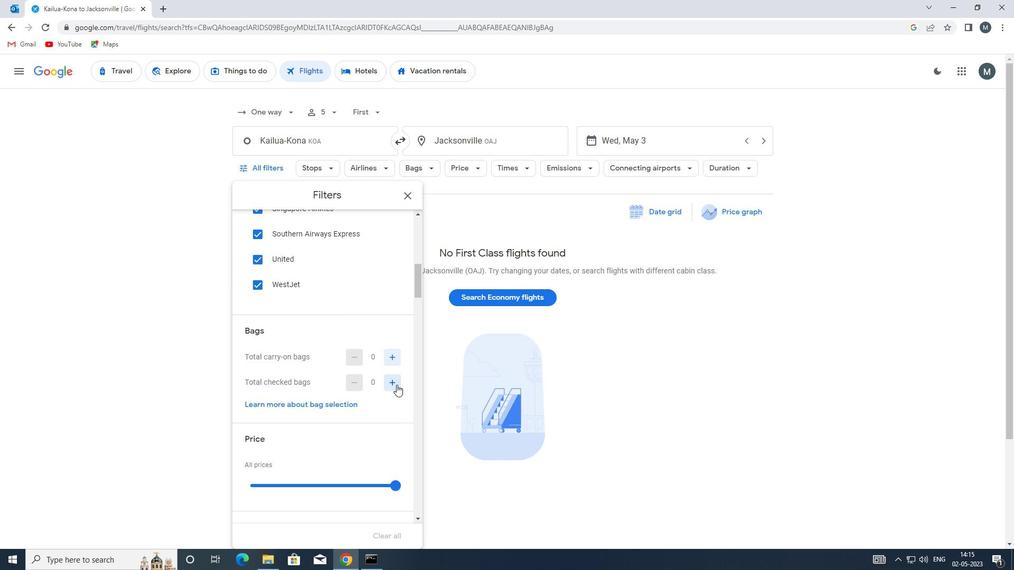 
Action: Mouse moved to (396, 384)
Screenshot: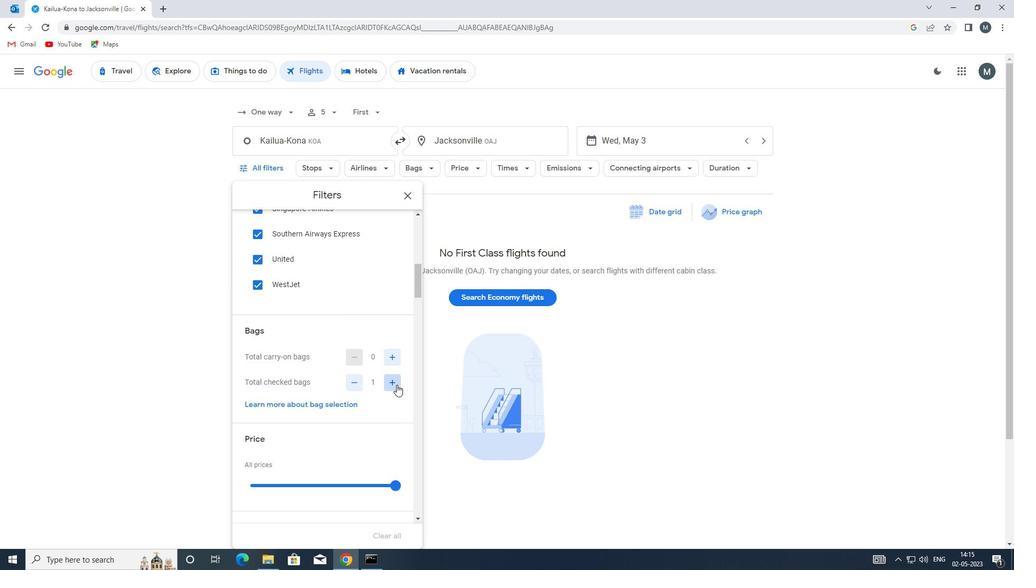 
Action: Mouse pressed left at (396, 384)
Screenshot: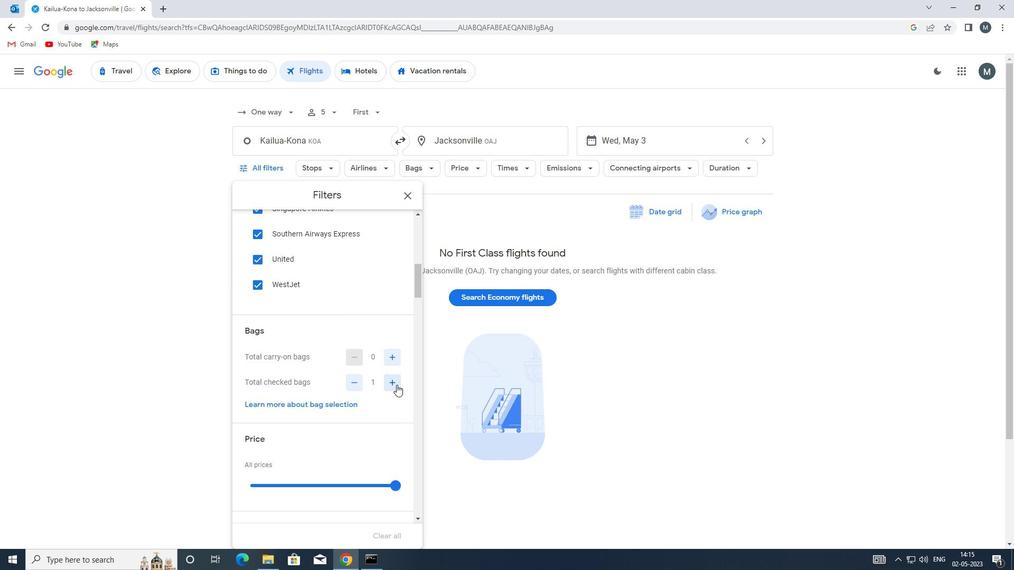 
Action: Mouse pressed left at (396, 384)
Screenshot: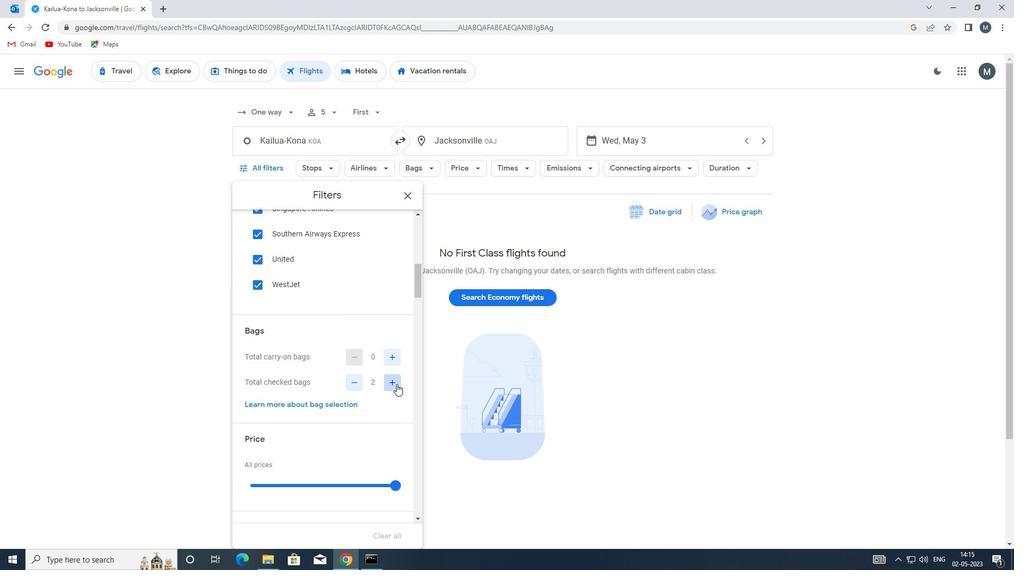 
Action: Mouse pressed left at (396, 384)
Screenshot: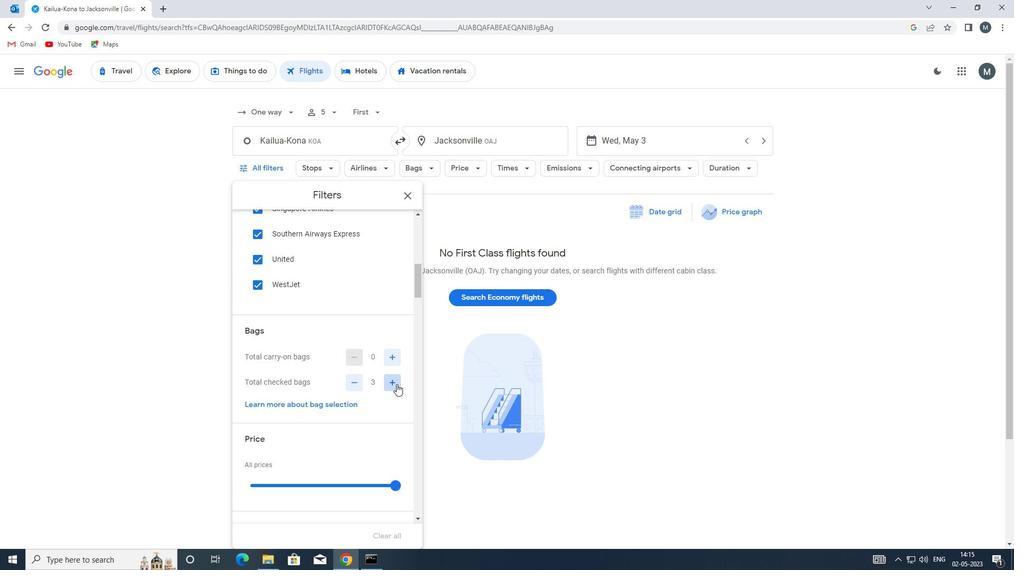 
Action: Mouse moved to (390, 382)
Screenshot: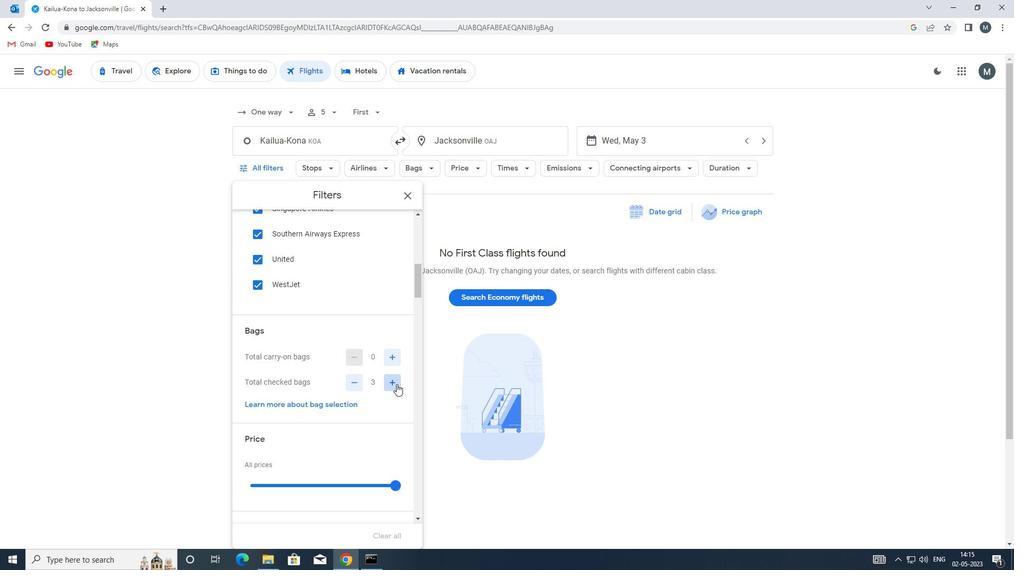 
Action: Mouse pressed left at (390, 382)
Screenshot: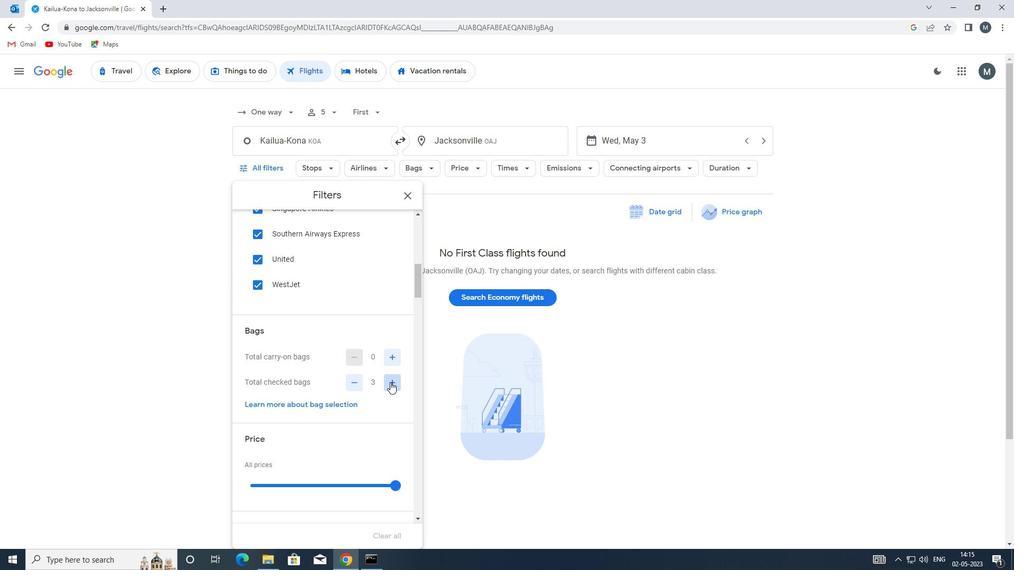 
Action: Mouse moved to (389, 382)
Screenshot: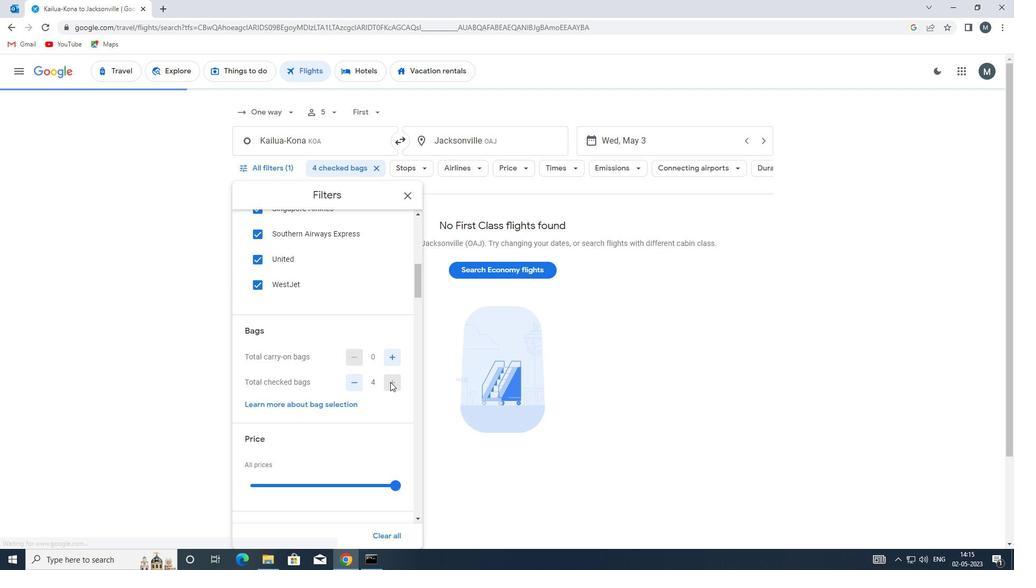 
Action: Mouse pressed left at (389, 382)
Screenshot: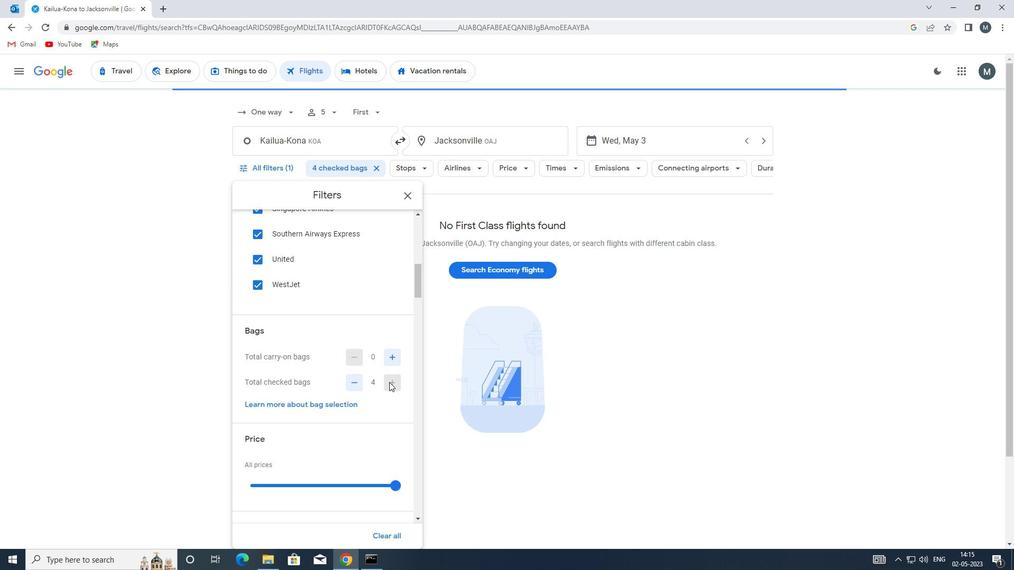 
Action: Mouse moved to (389, 382)
Screenshot: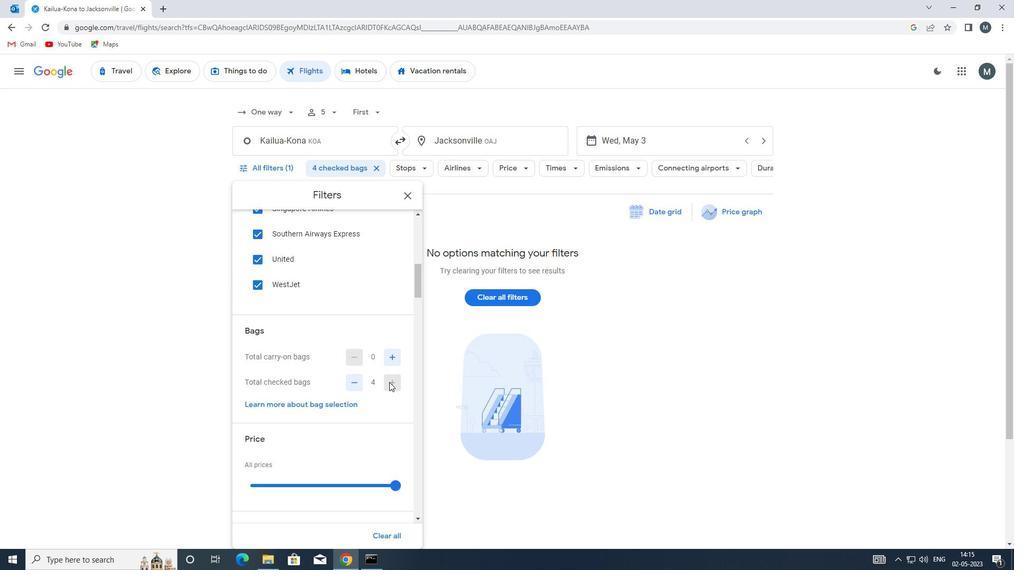 
Action: Mouse scrolled (389, 382) with delta (0, 0)
Screenshot: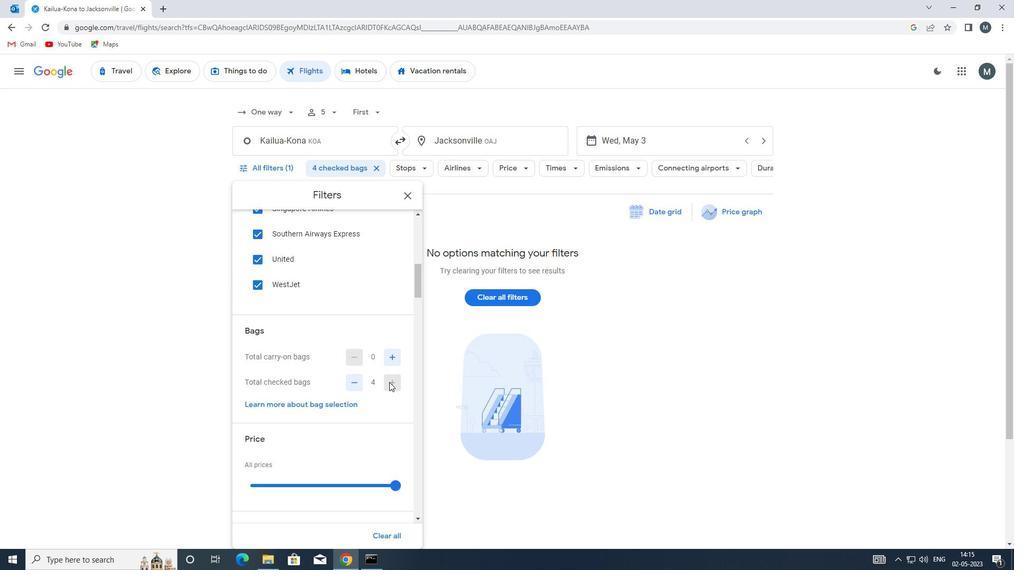 
Action: Mouse moved to (388, 382)
Screenshot: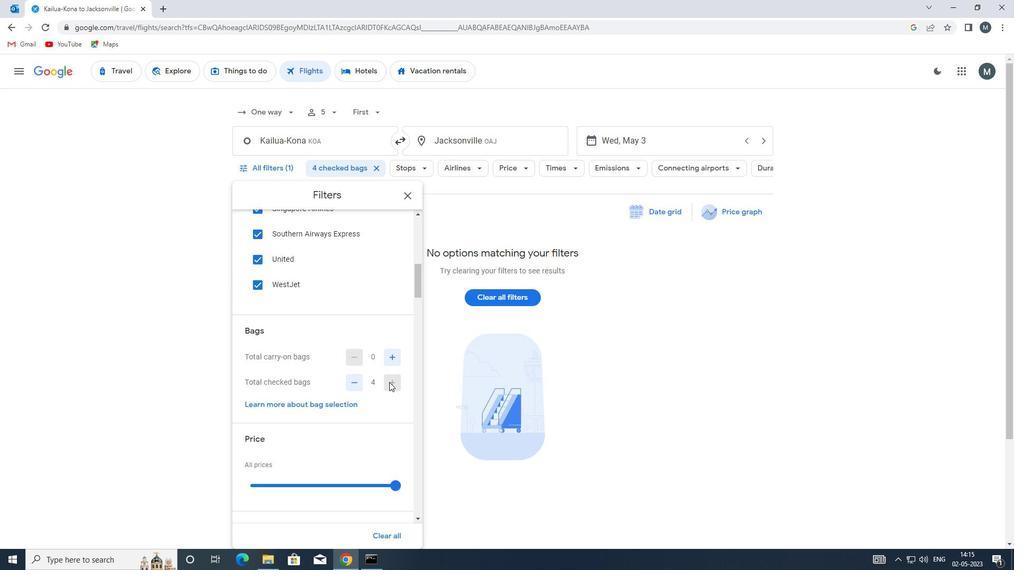 
Action: Mouse scrolled (388, 382) with delta (0, 0)
Screenshot: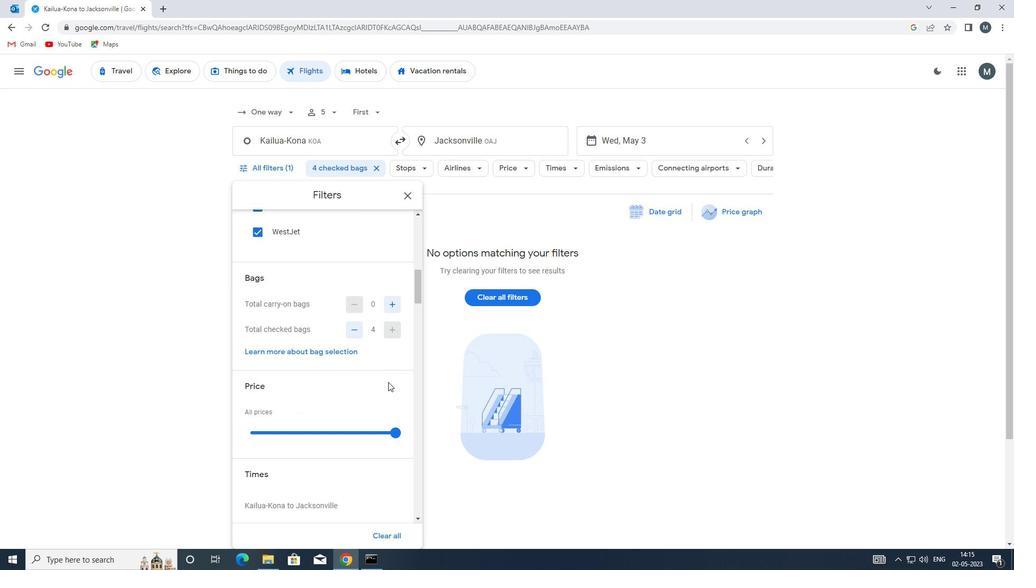 
Action: Mouse moved to (367, 376)
Screenshot: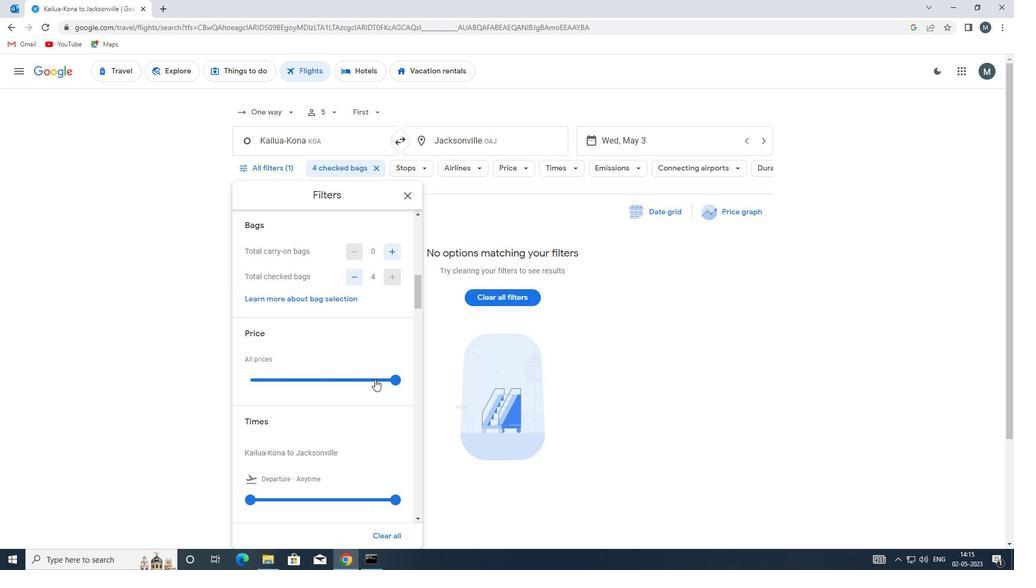 
Action: Mouse scrolled (367, 375) with delta (0, 0)
Screenshot: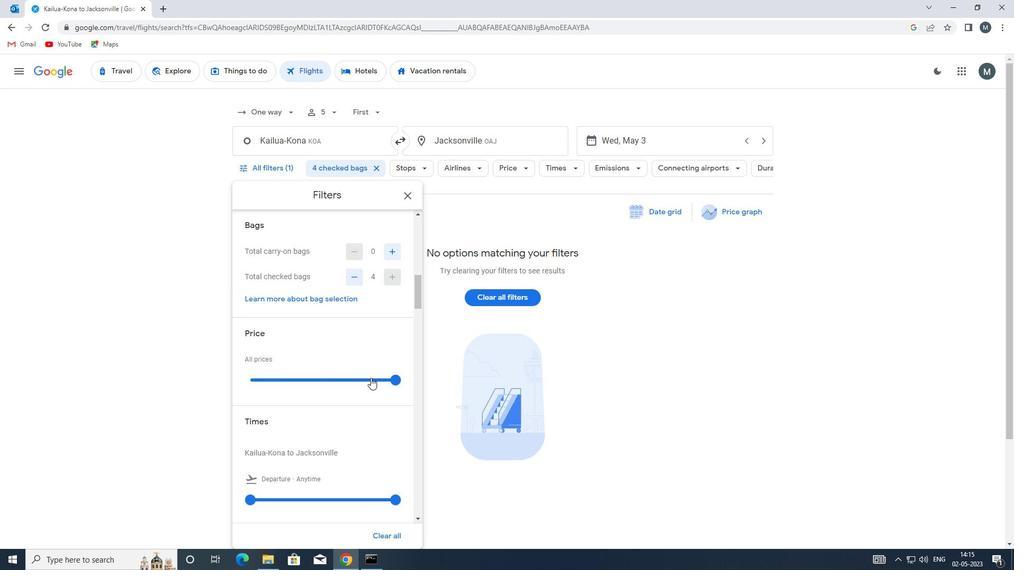 
Action: Mouse moved to (304, 324)
Screenshot: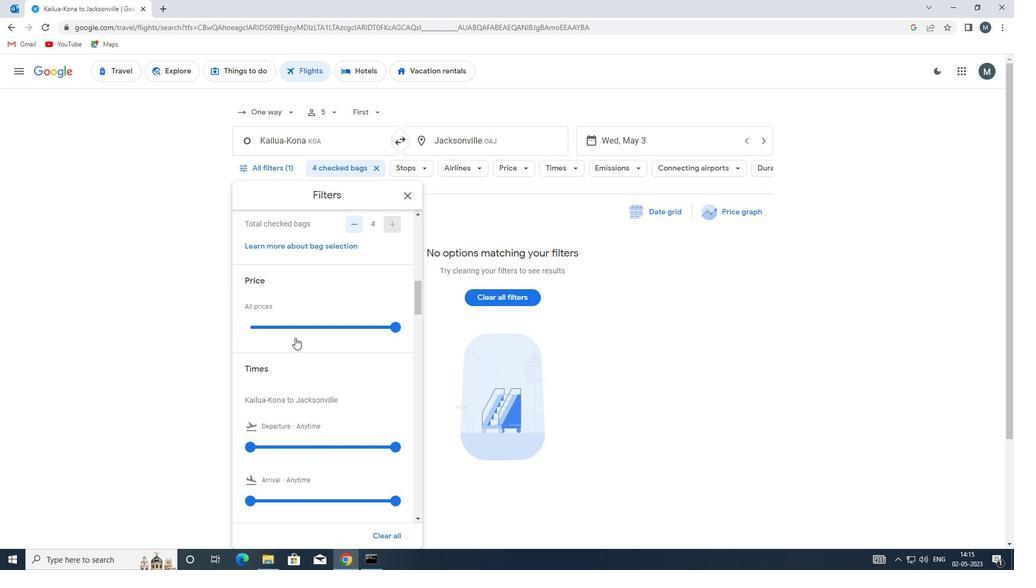
Action: Mouse pressed left at (304, 324)
Screenshot: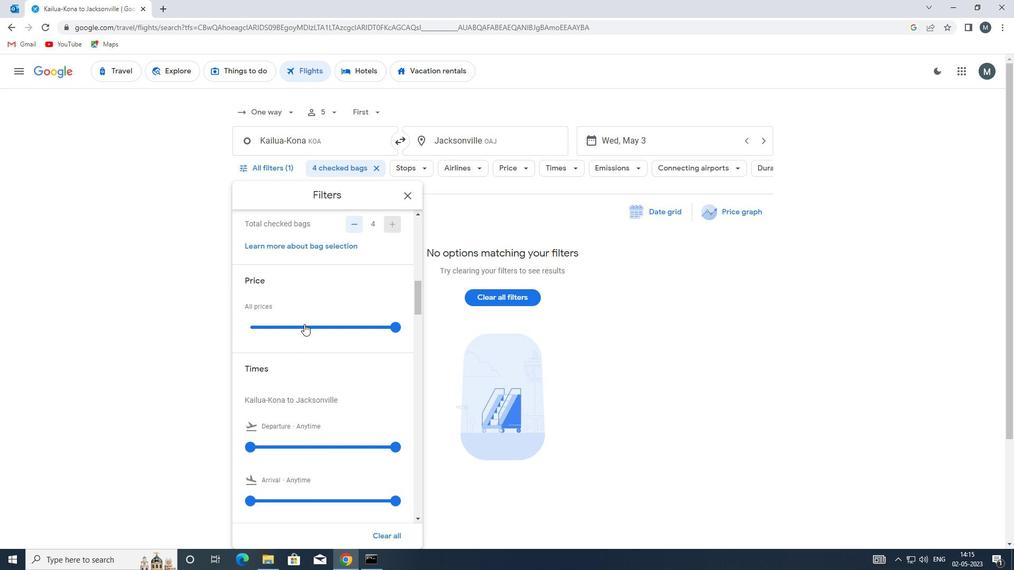 
Action: Mouse pressed left at (304, 324)
Screenshot: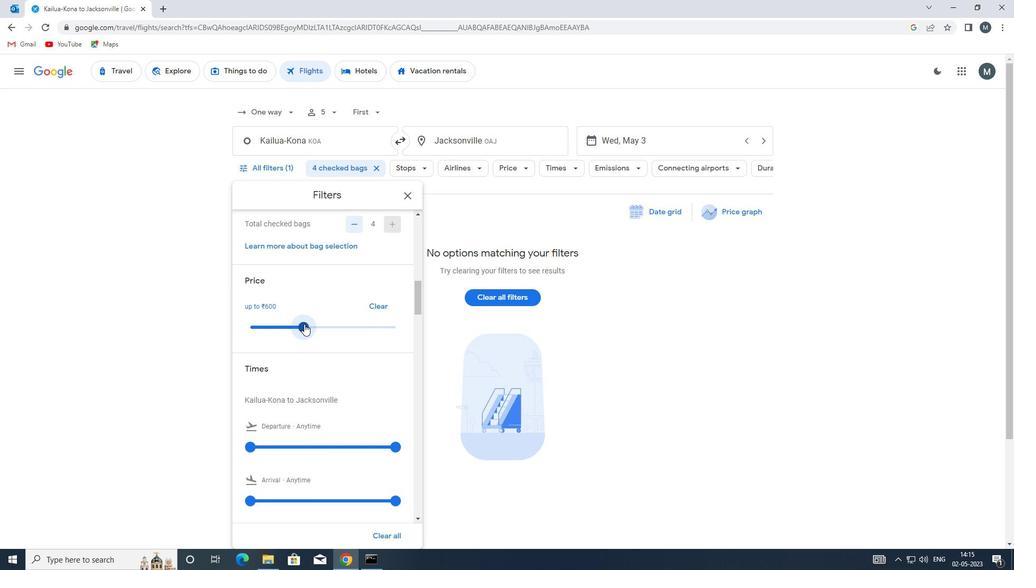 
Action: Mouse moved to (324, 338)
Screenshot: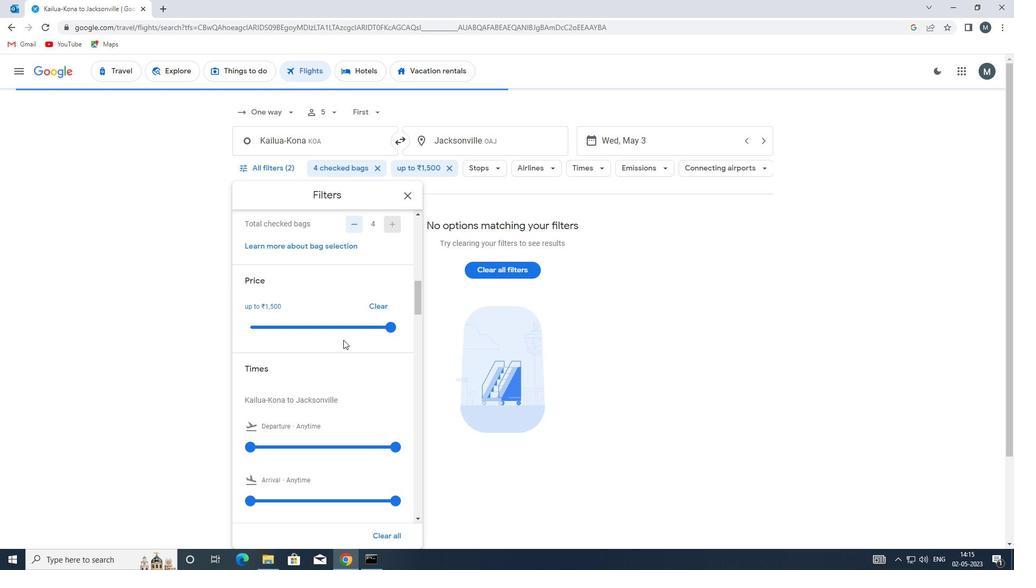 
Action: Mouse scrolled (324, 338) with delta (0, 0)
Screenshot: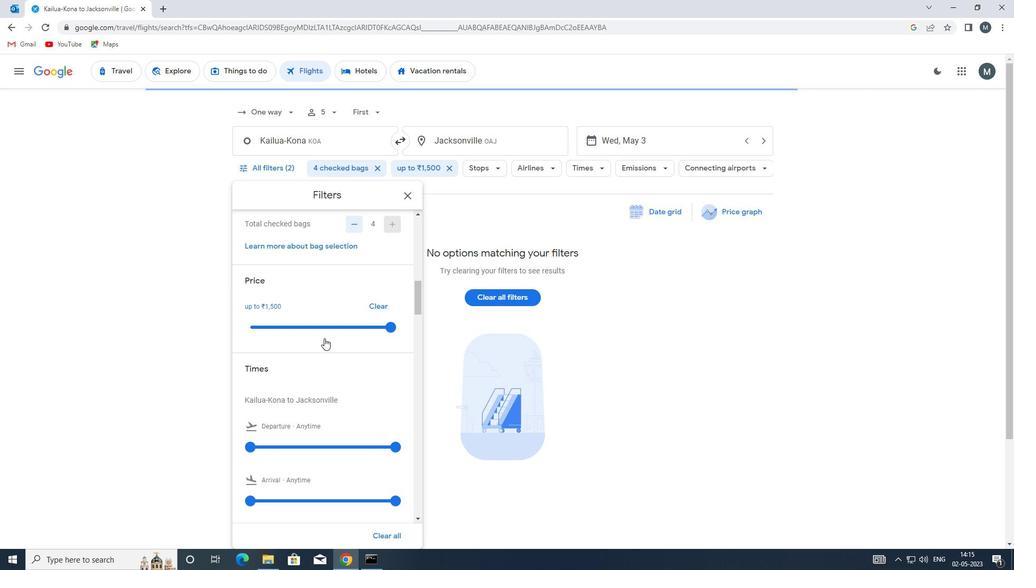 
Action: Mouse scrolled (324, 338) with delta (0, 0)
Screenshot: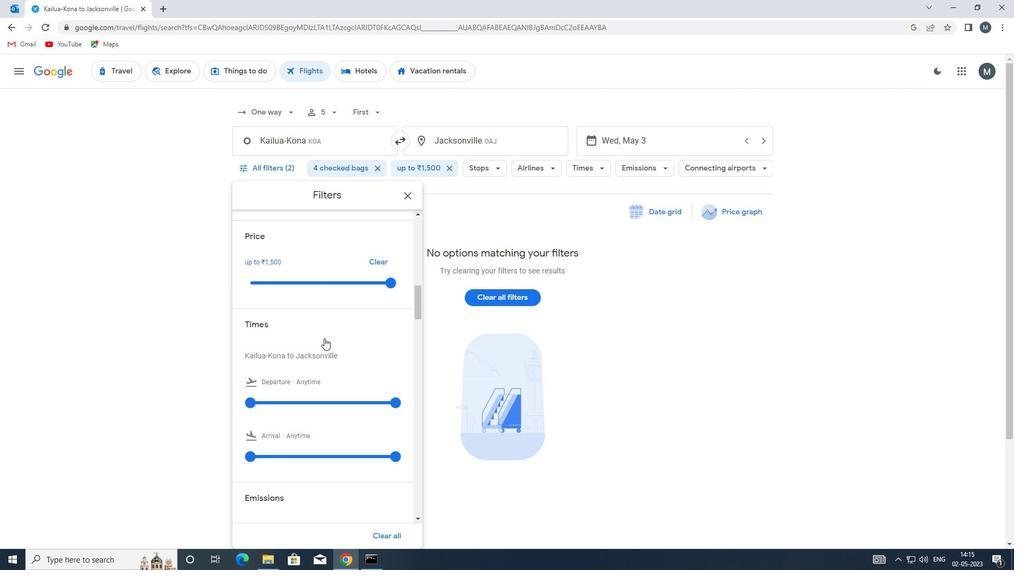 
Action: Mouse moved to (322, 338)
Screenshot: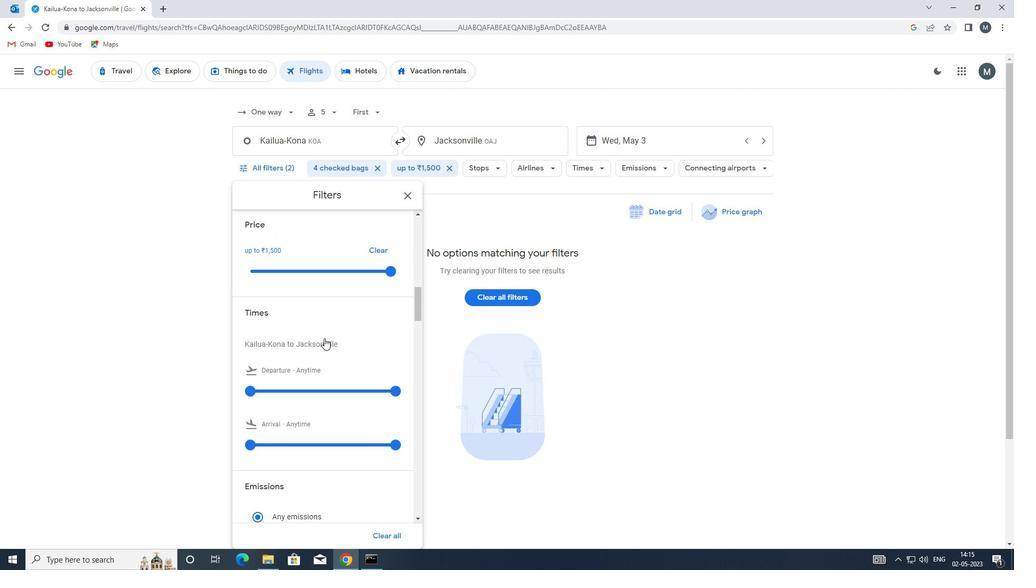 
Action: Mouse scrolled (324, 338) with delta (0, 0)
Screenshot: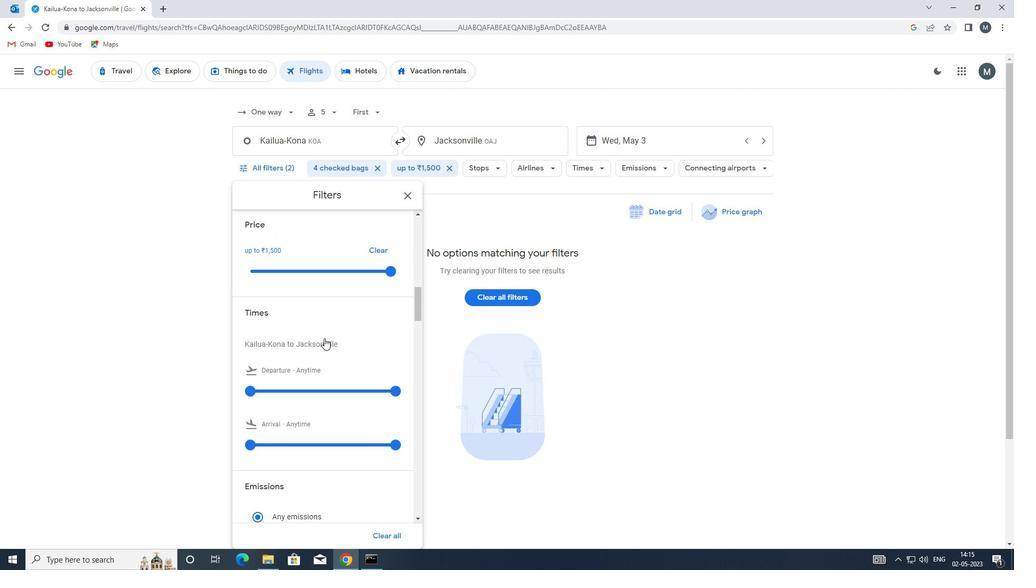 
Action: Mouse moved to (250, 292)
Screenshot: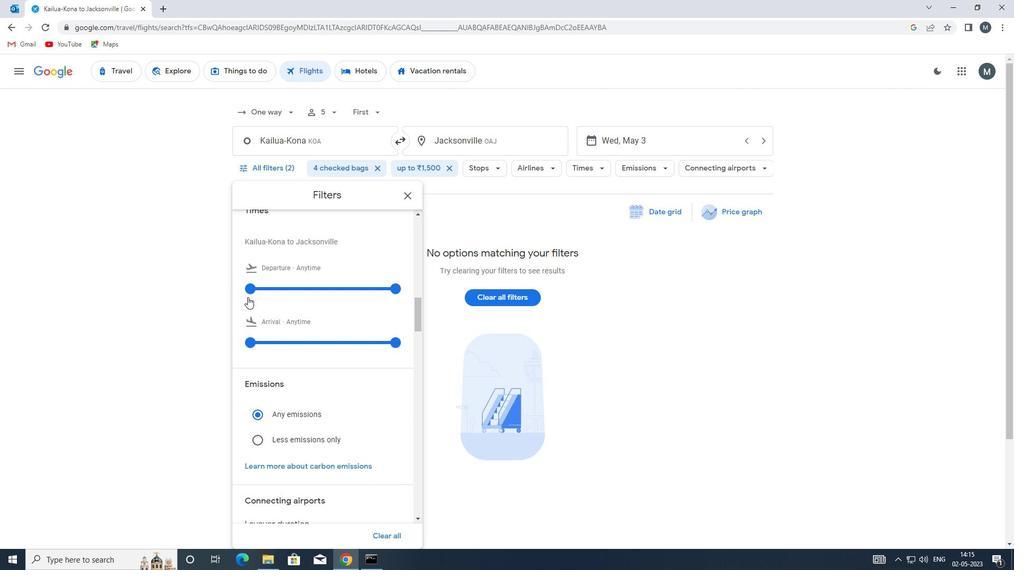 
Action: Mouse pressed left at (250, 292)
Screenshot: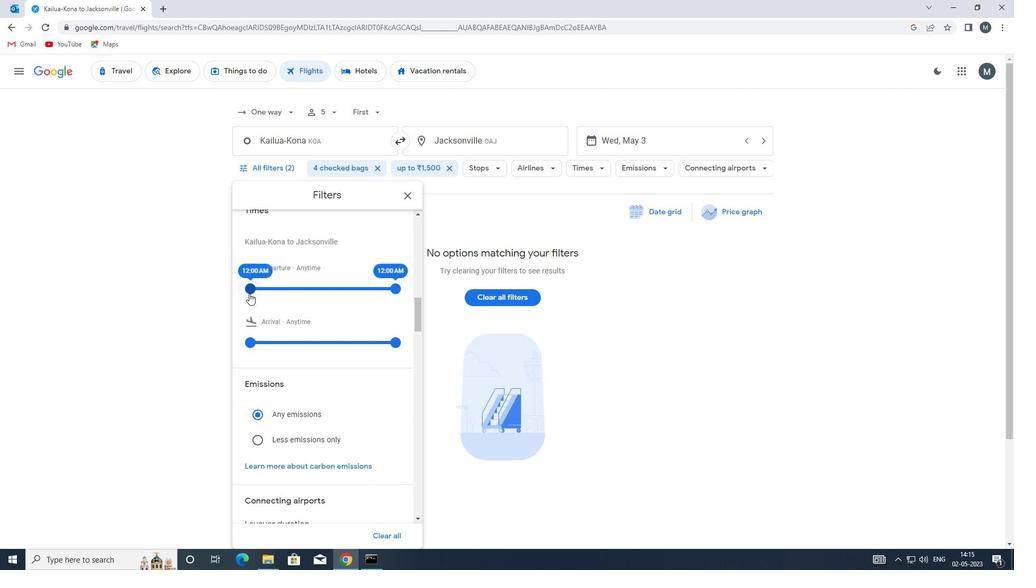 
Action: Mouse moved to (314, 289)
Screenshot: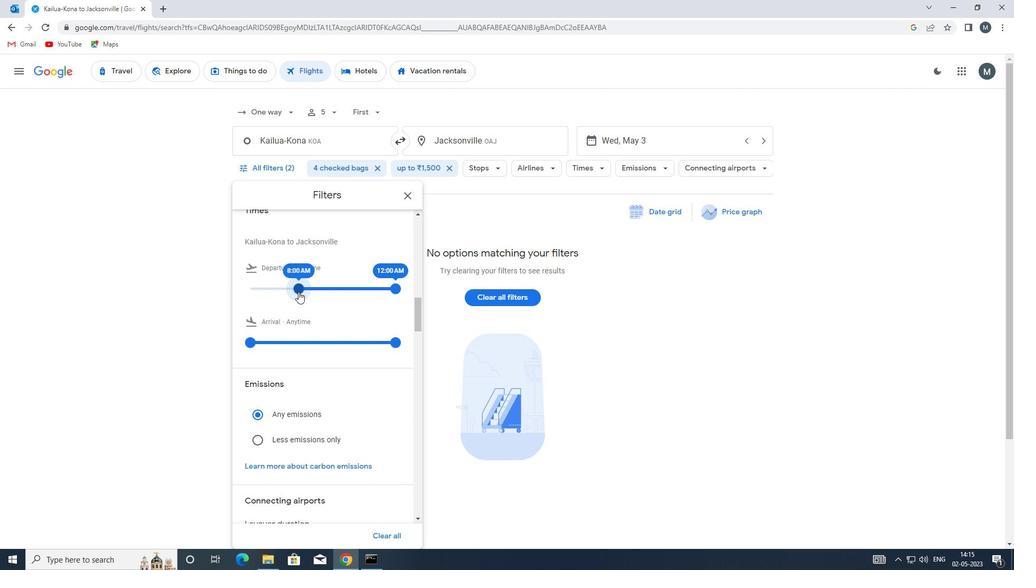 
Action: Mouse pressed left at (314, 289)
Screenshot: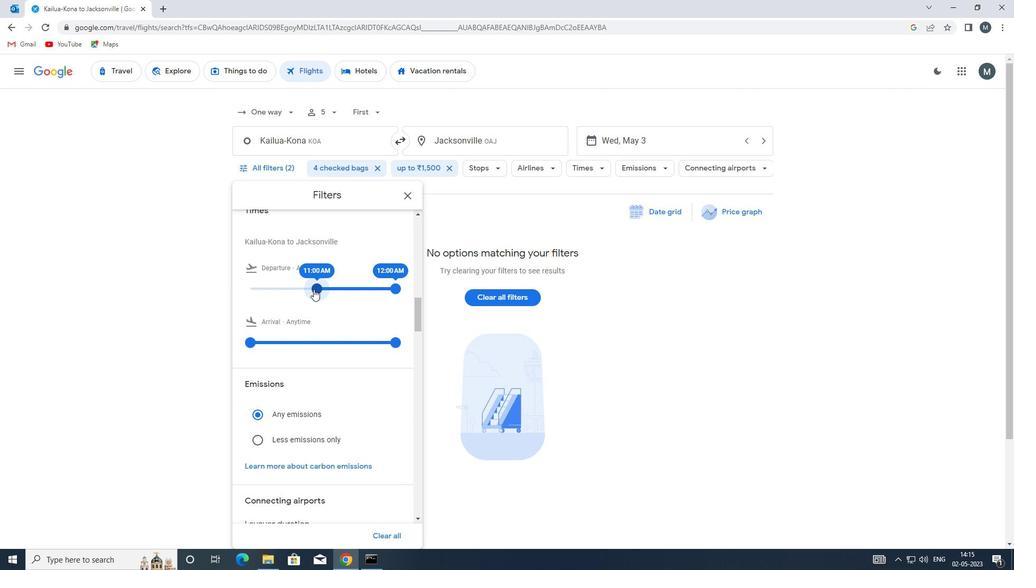 
Action: Mouse moved to (386, 289)
Screenshot: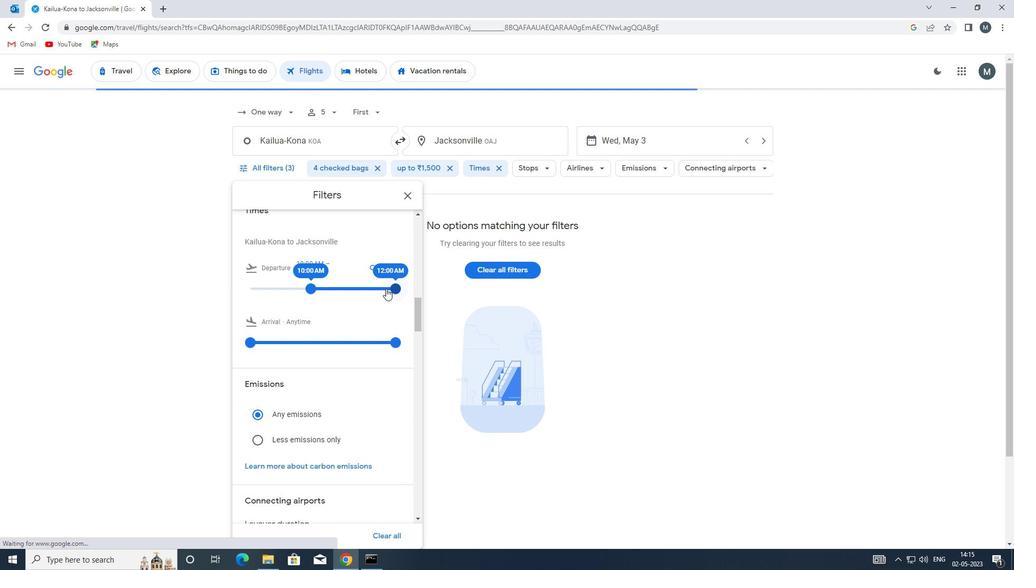 
Action: Mouse pressed left at (386, 289)
Screenshot: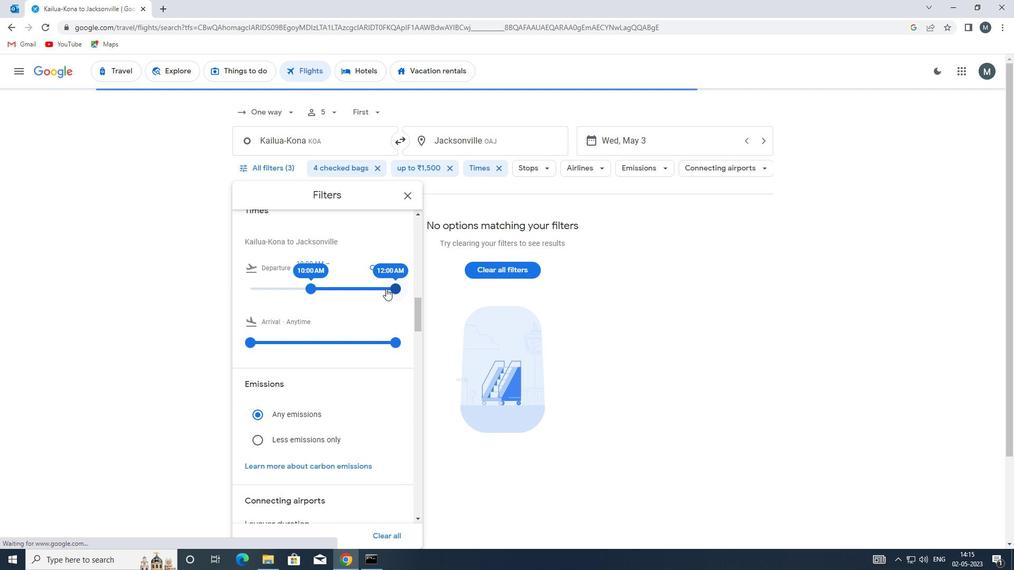 
Action: Mouse moved to (314, 287)
Screenshot: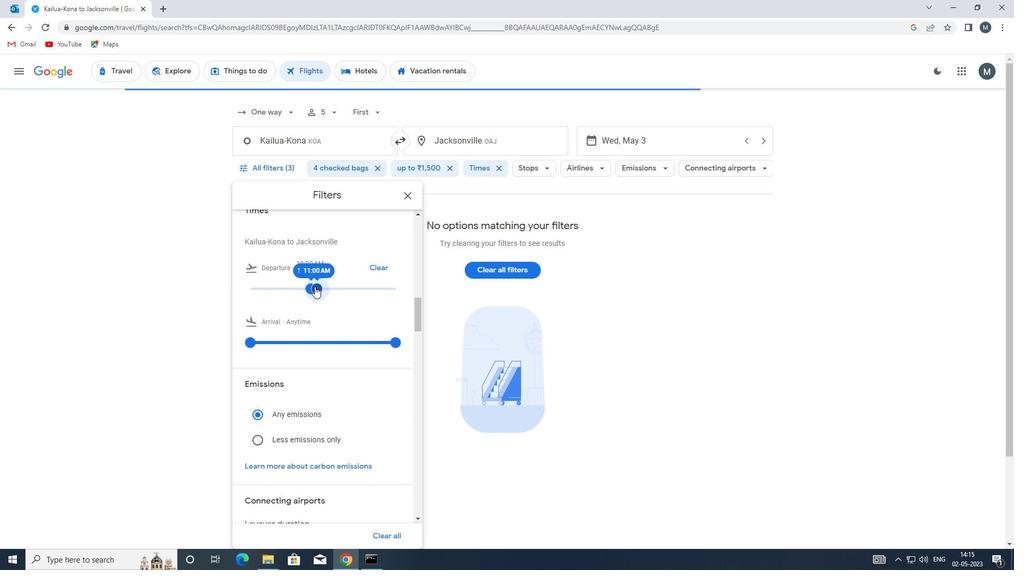 
Action: Mouse scrolled (314, 286) with delta (0, 0)
Screenshot: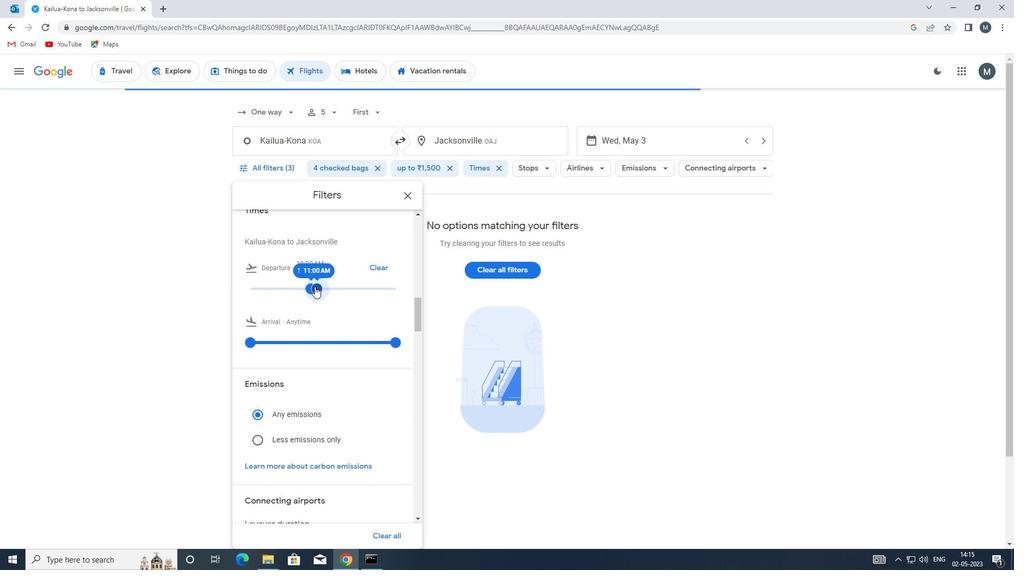 
Action: Mouse moved to (313, 287)
Screenshot: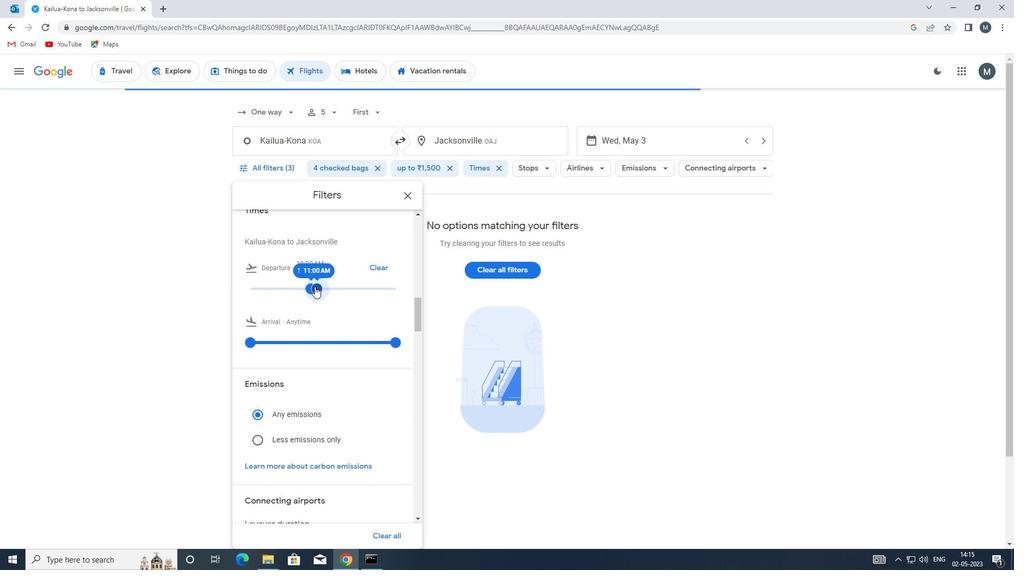 
Action: Mouse scrolled (313, 286) with delta (0, 0)
Screenshot: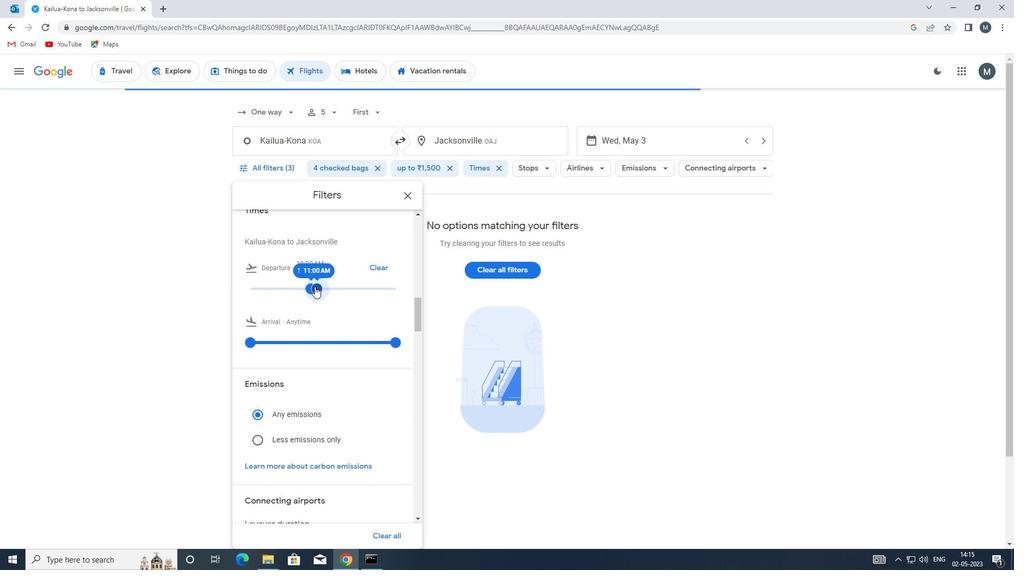 
Action: Mouse moved to (407, 197)
Screenshot: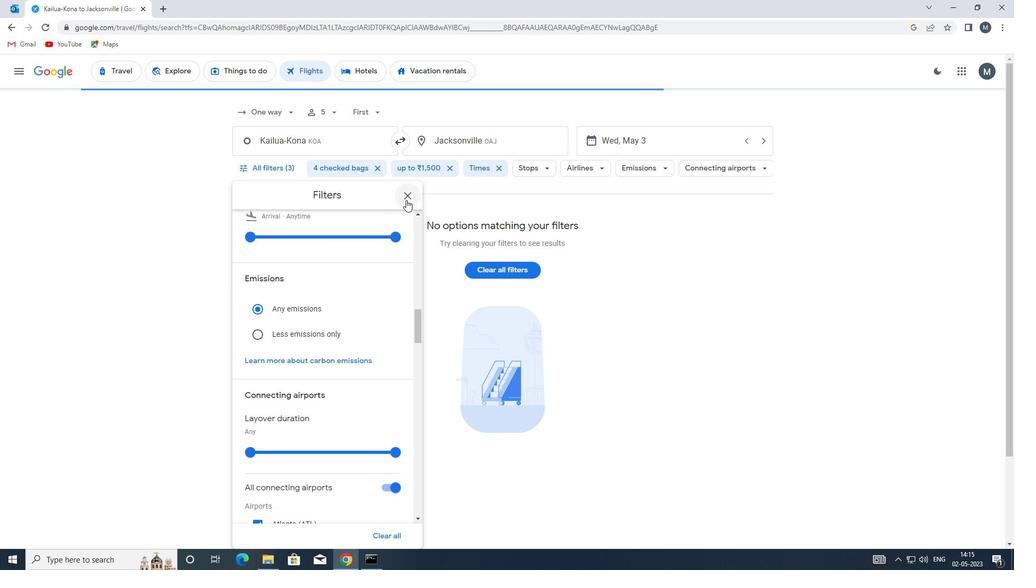 
Action: Mouse pressed left at (407, 197)
Screenshot: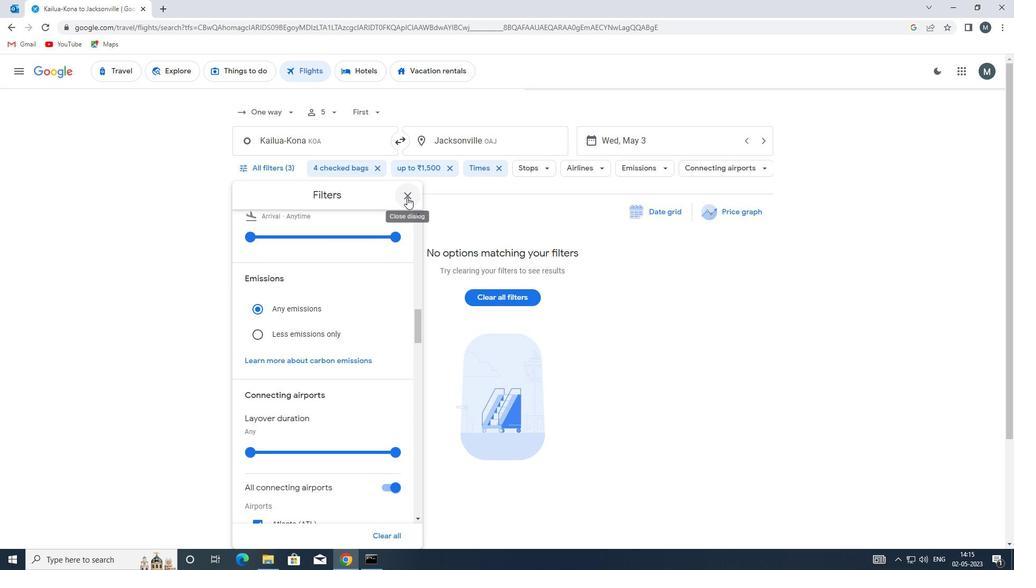 
